 Task: Create a section Dash & Dine and in the section, add a milestone Data Visualization Implementation in the project AgileQuest
Action: Mouse moved to (781, 569)
Screenshot: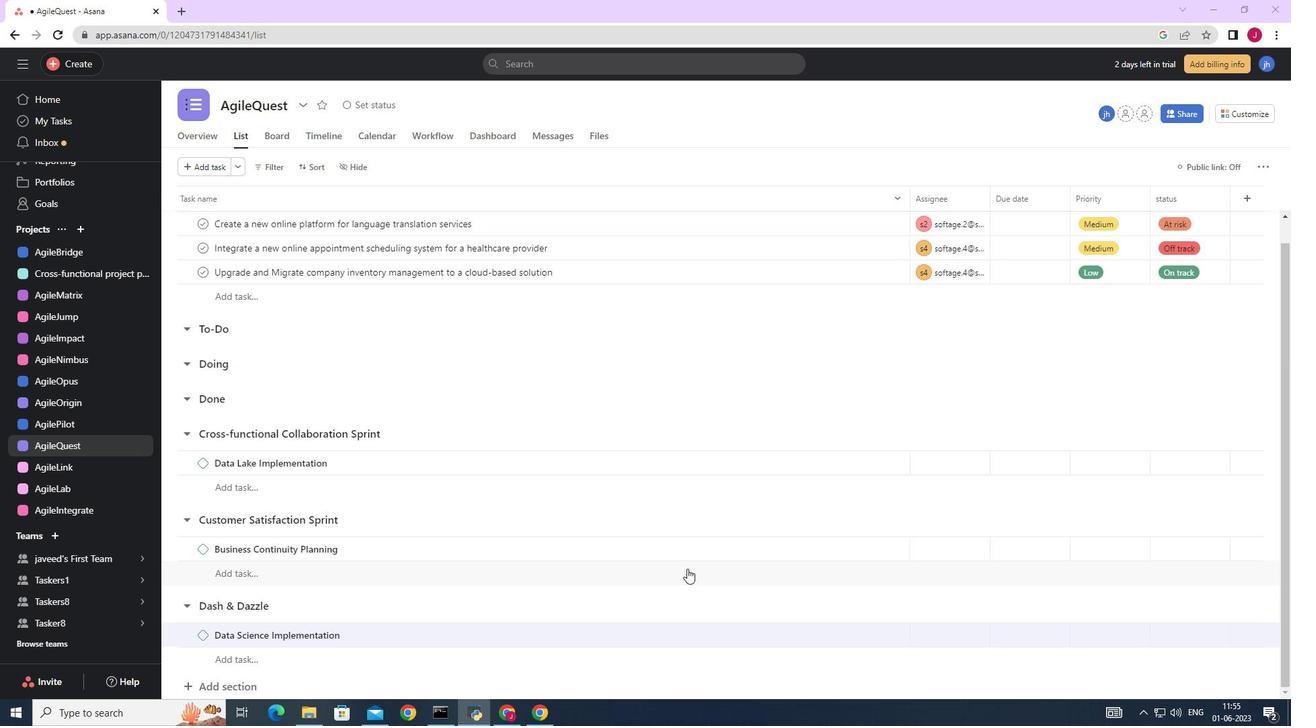 
Action: Mouse scrolled (781, 568) with delta (0, 0)
Screenshot: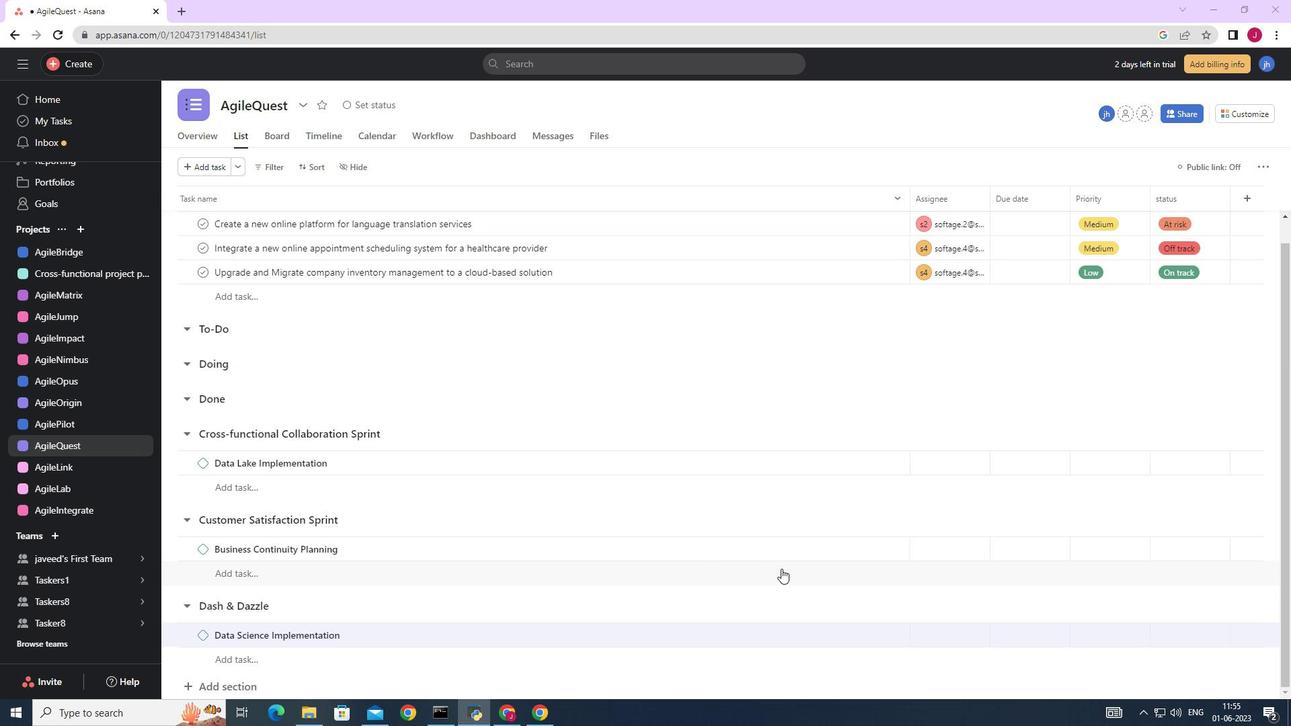 
Action: Mouse scrolled (781, 568) with delta (0, 0)
Screenshot: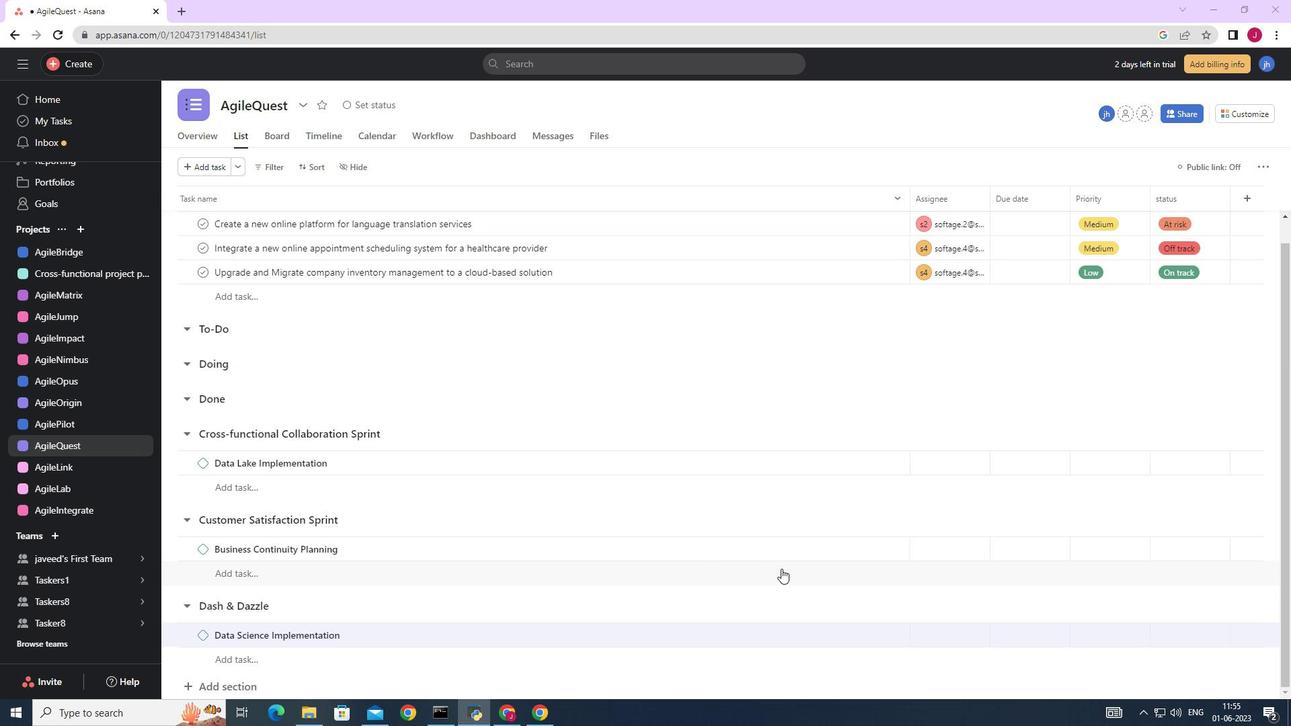 
Action: Mouse scrolled (781, 568) with delta (0, 0)
Screenshot: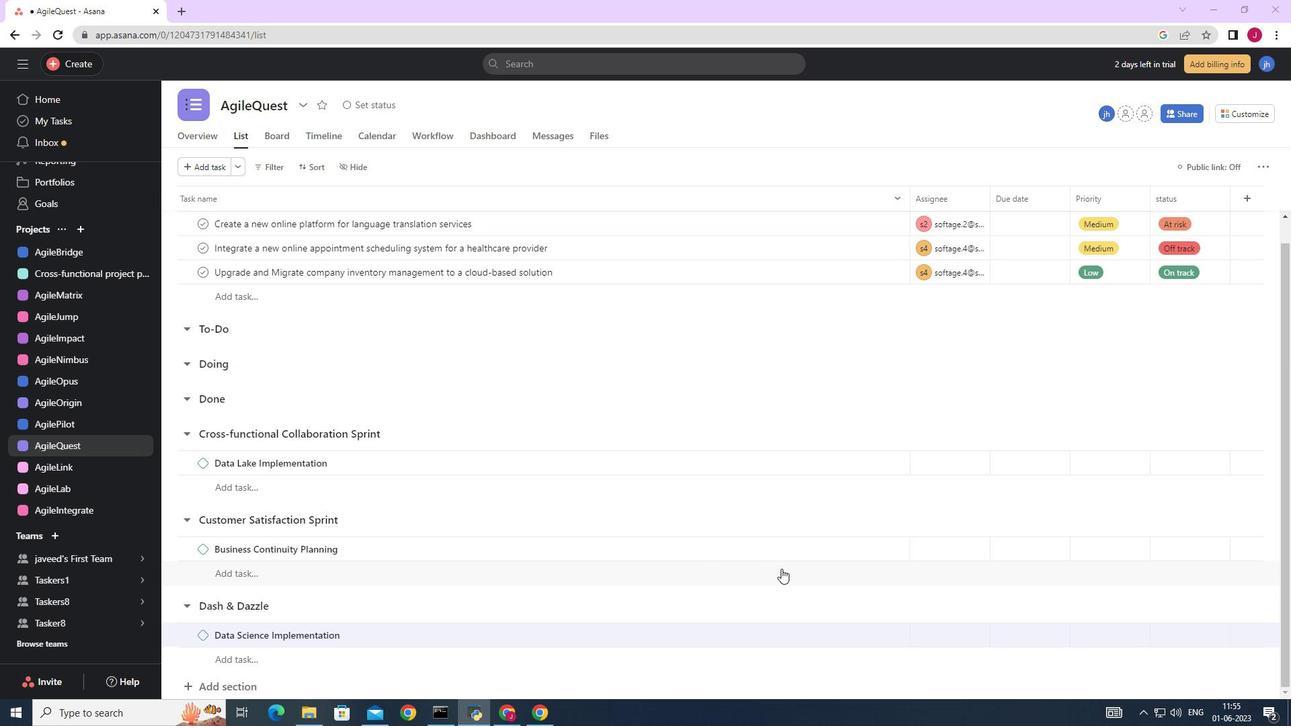 
Action: Mouse scrolled (781, 568) with delta (0, 0)
Screenshot: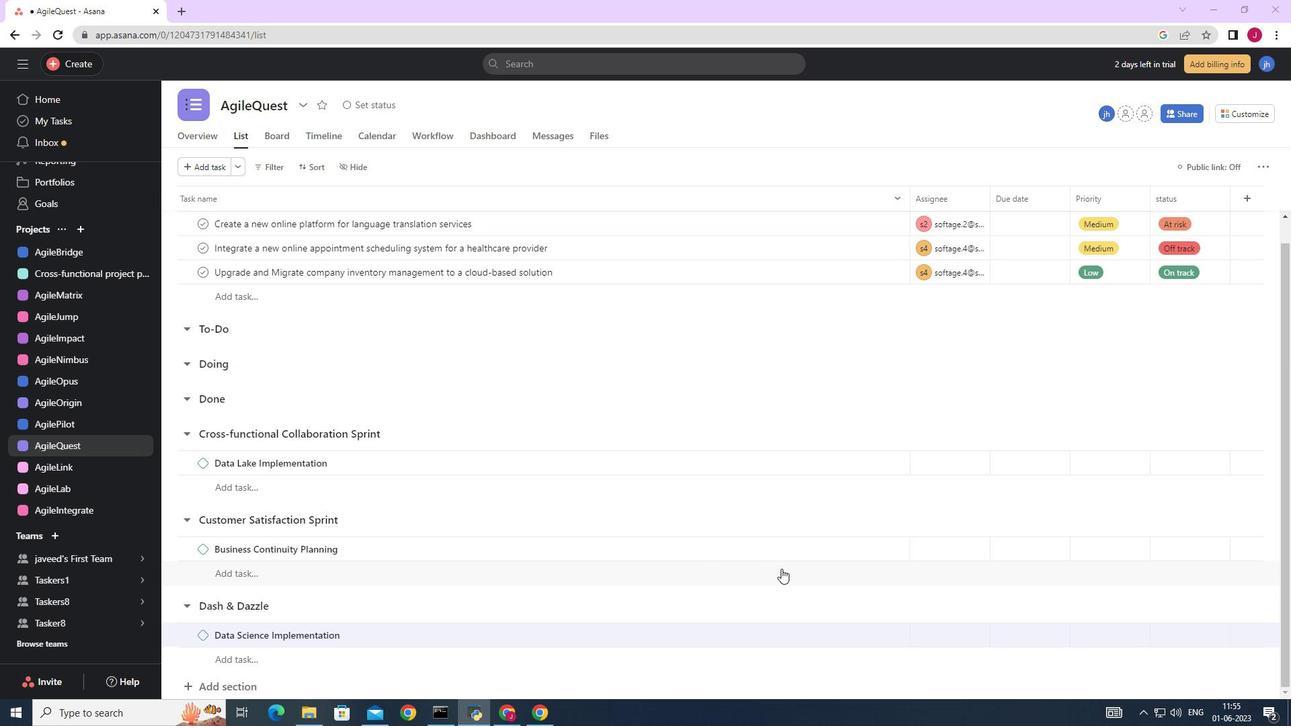 
Action: Mouse moved to (310, 616)
Screenshot: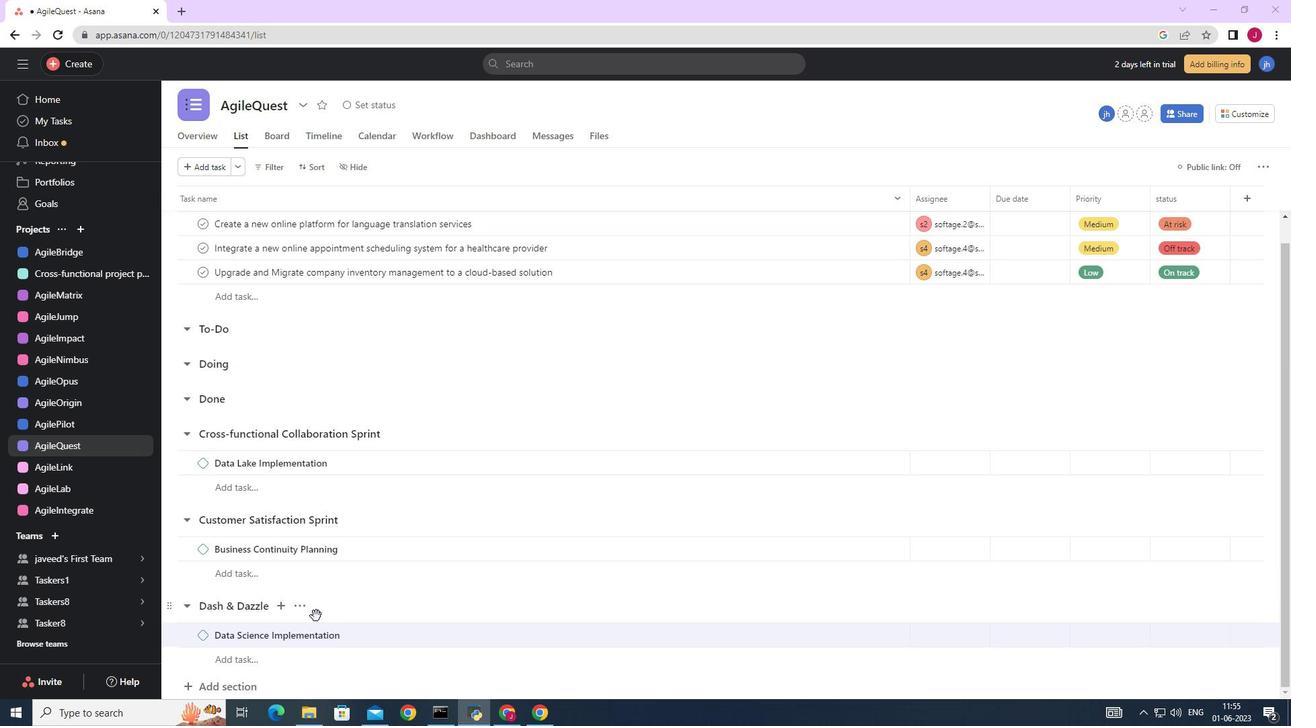 
Action: Mouse scrolled (310, 615) with delta (0, 0)
Screenshot: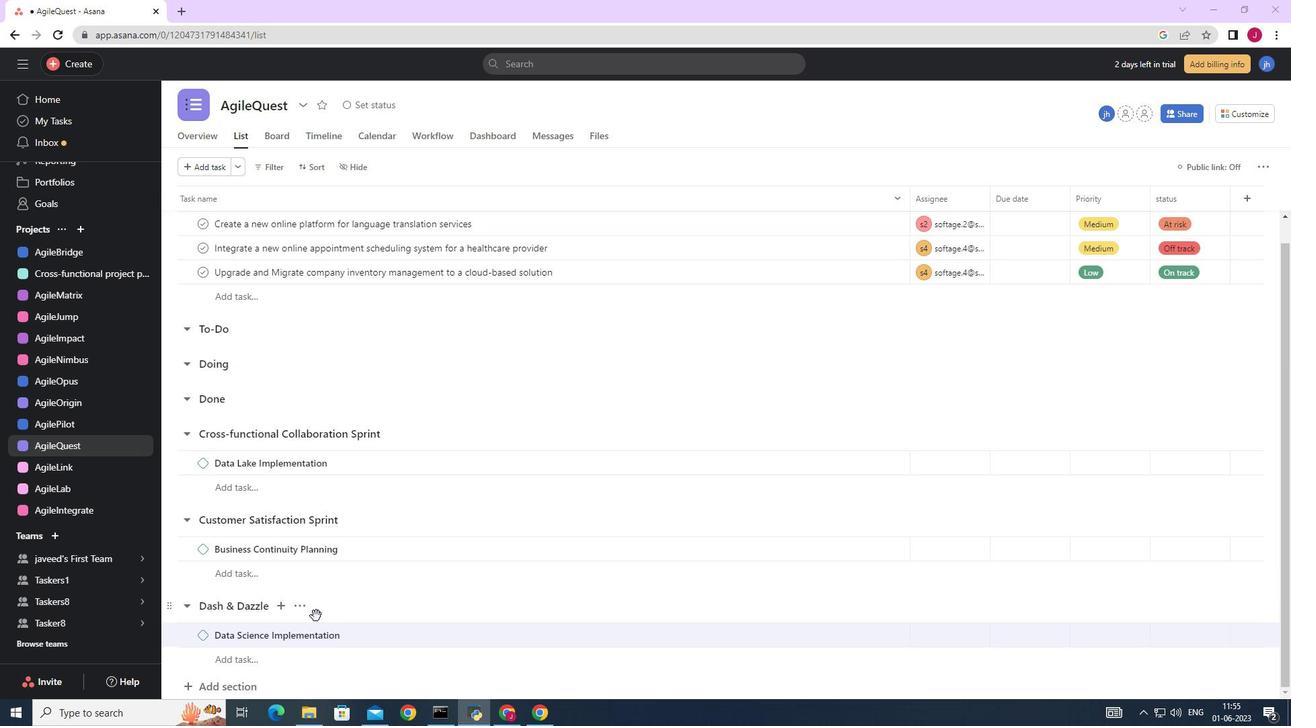 
Action: Mouse moved to (308, 616)
Screenshot: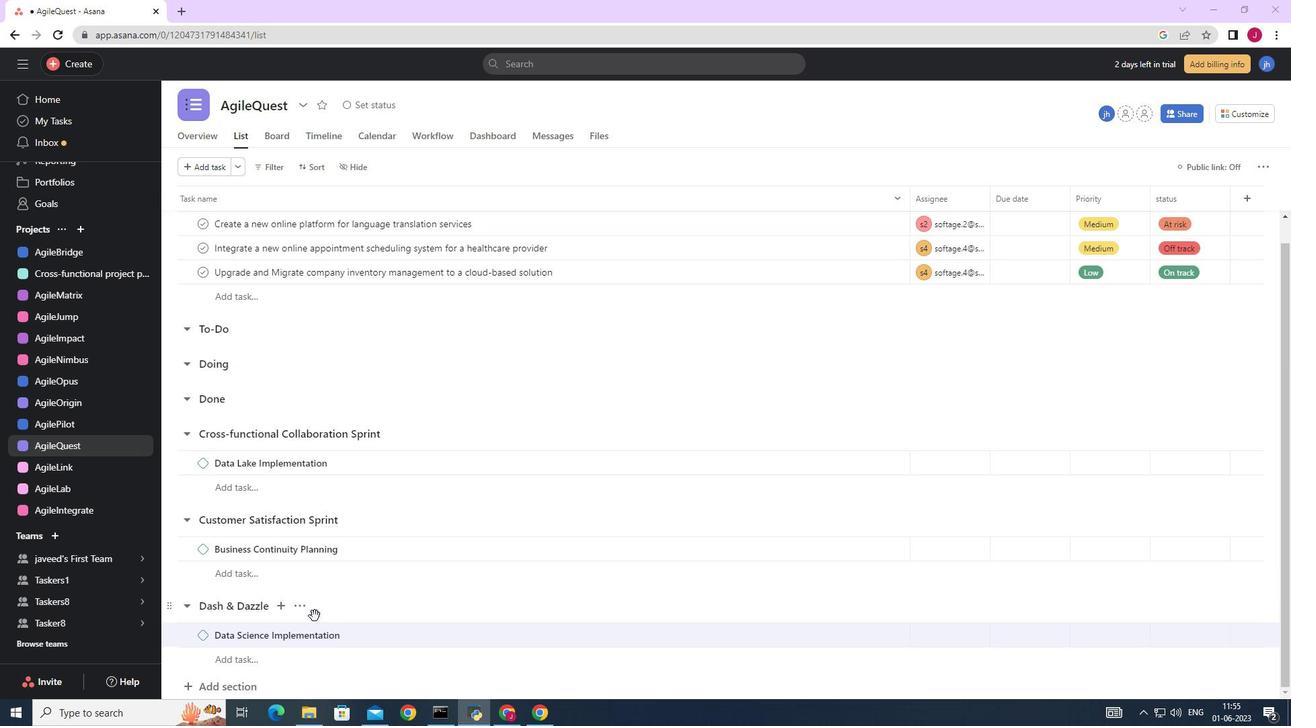 
Action: Mouse scrolled (308, 615) with delta (0, 0)
Screenshot: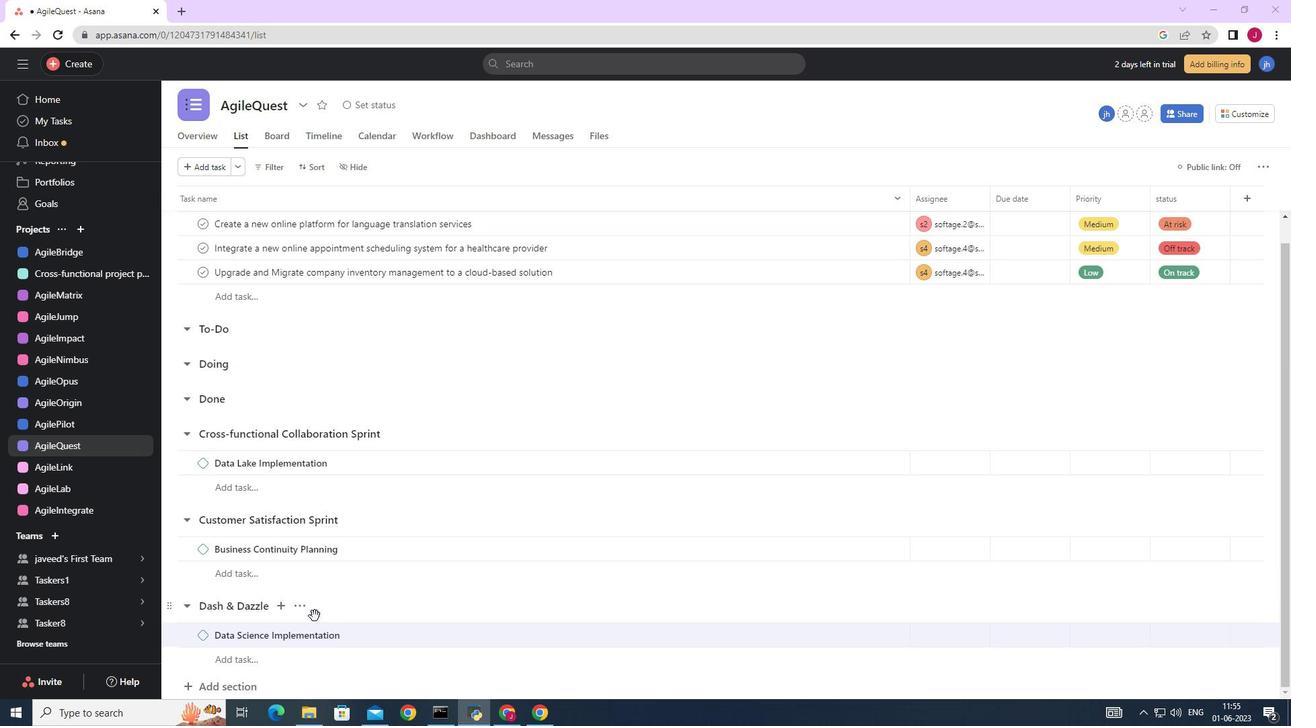 
Action: Mouse scrolled (308, 615) with delta (0, 0)
Screenshot: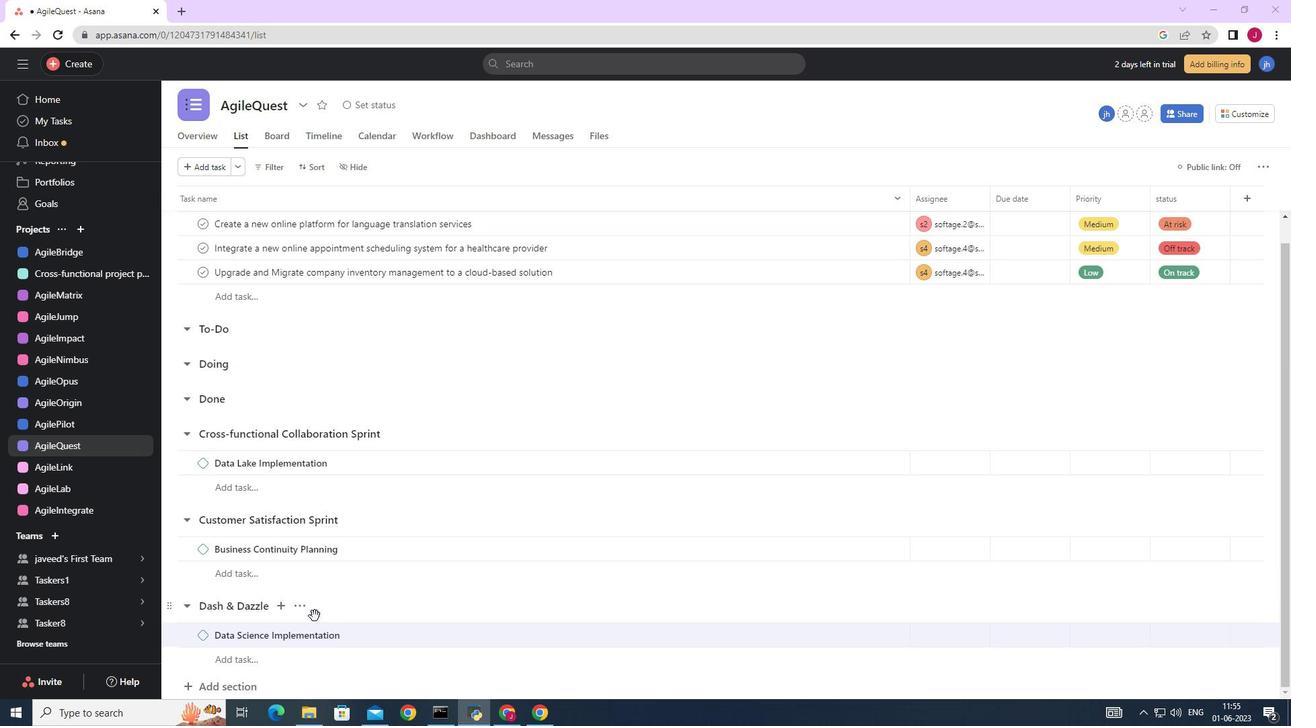 
Action: Mouse moved to (307, 617)
Screenshot: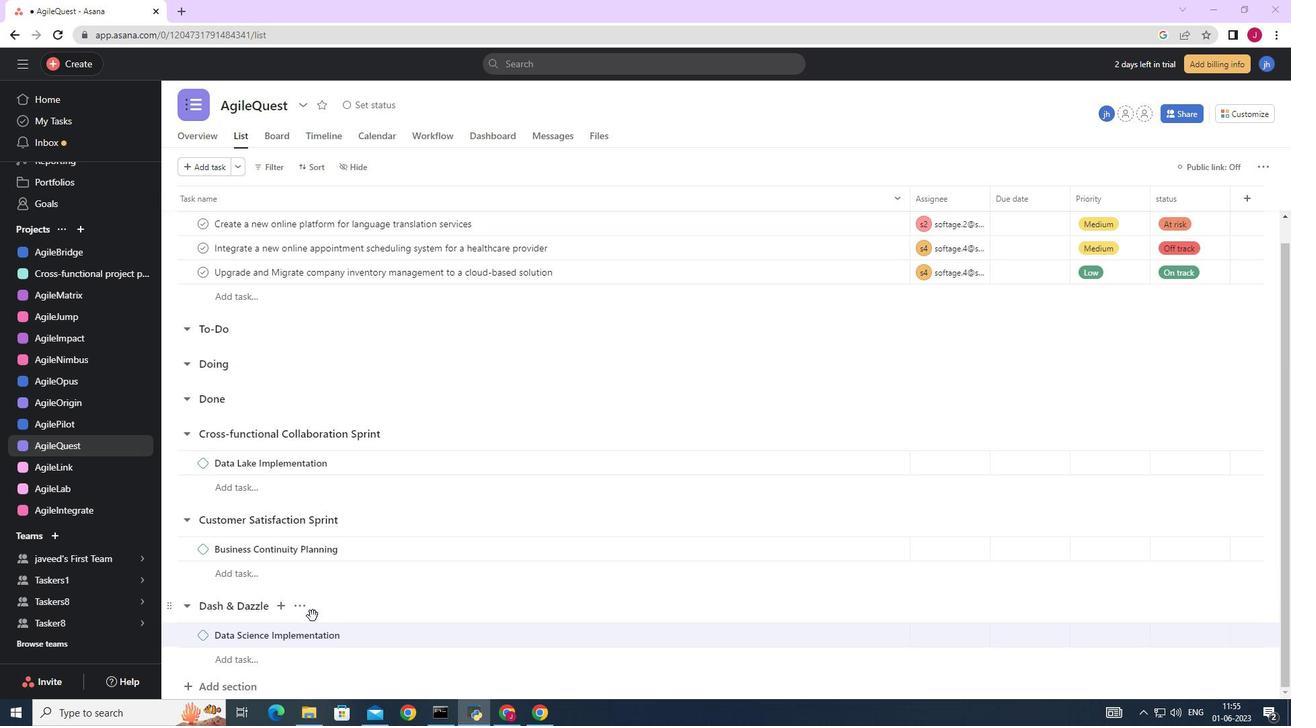 
Action: Mouse scrolled (307, 616) with delta (0, 0)
Screenshot: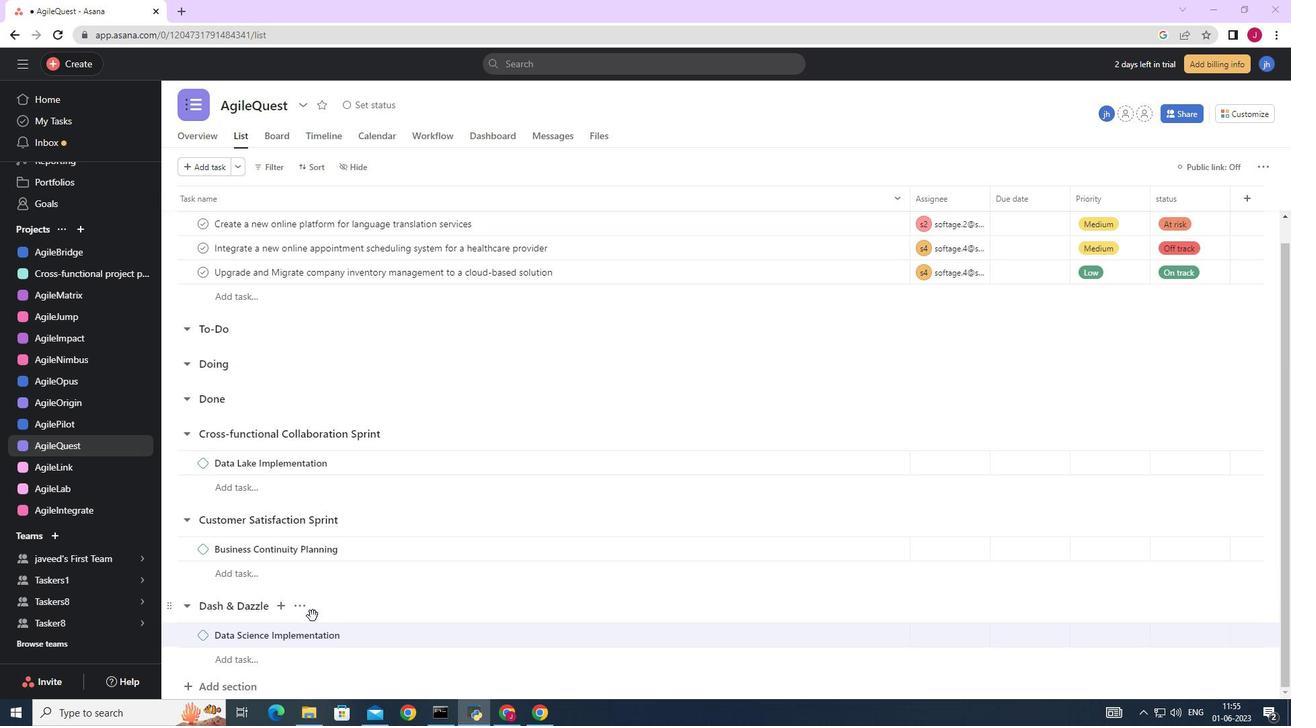 
Action: Mouse moved to (228, 690)
Screenshot: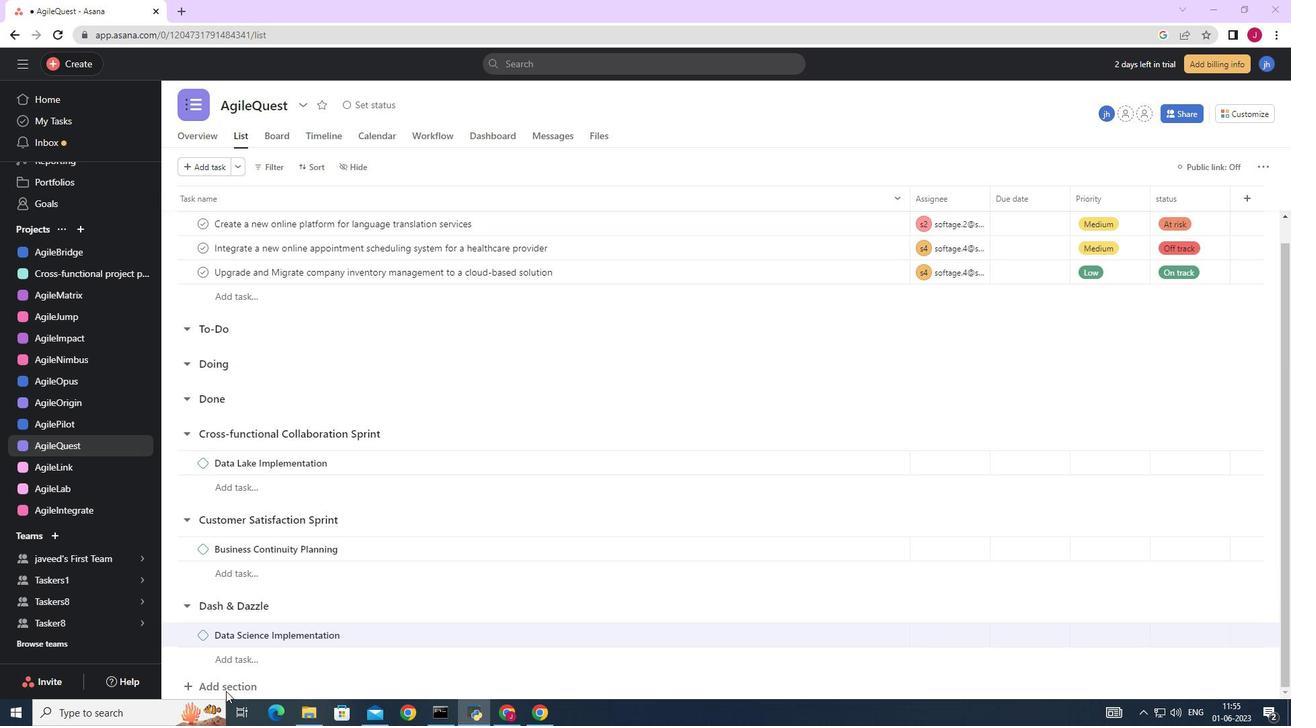 
Action: Mouse pressed left at (228, 690)
Screenshot: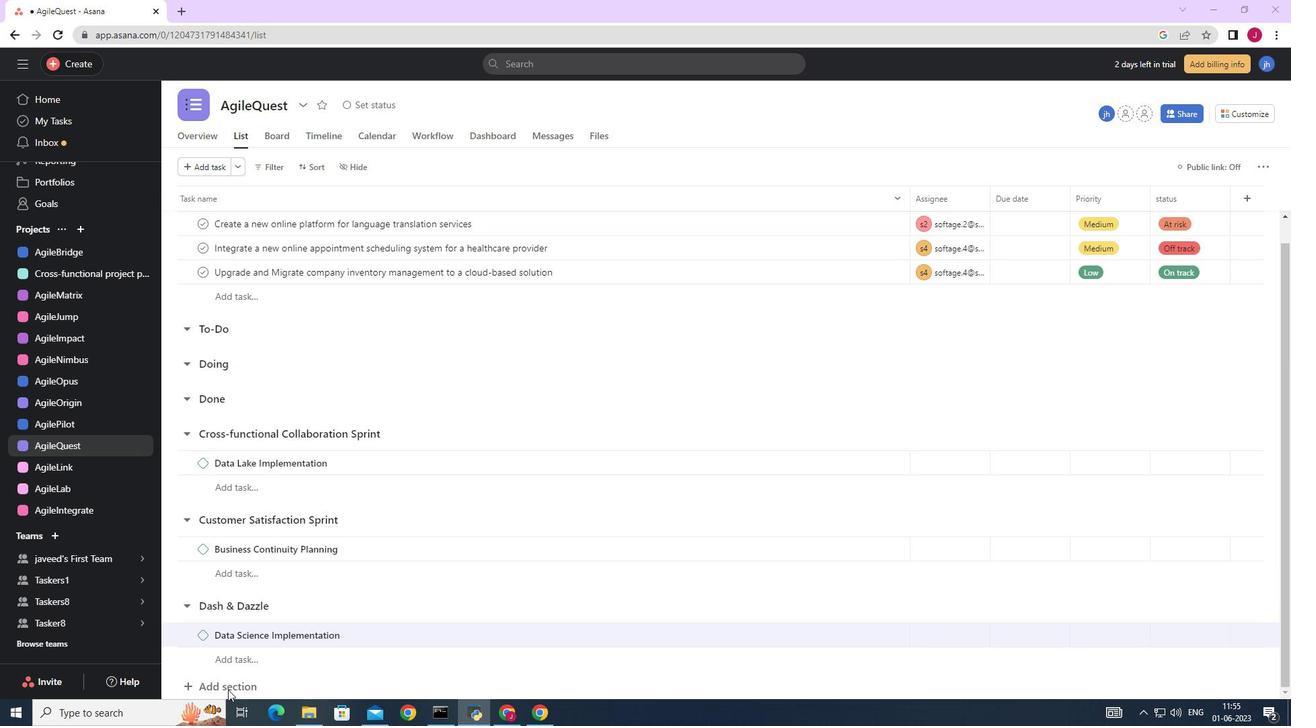 
Action: Mouse moved to (299, 635)
Screenshot: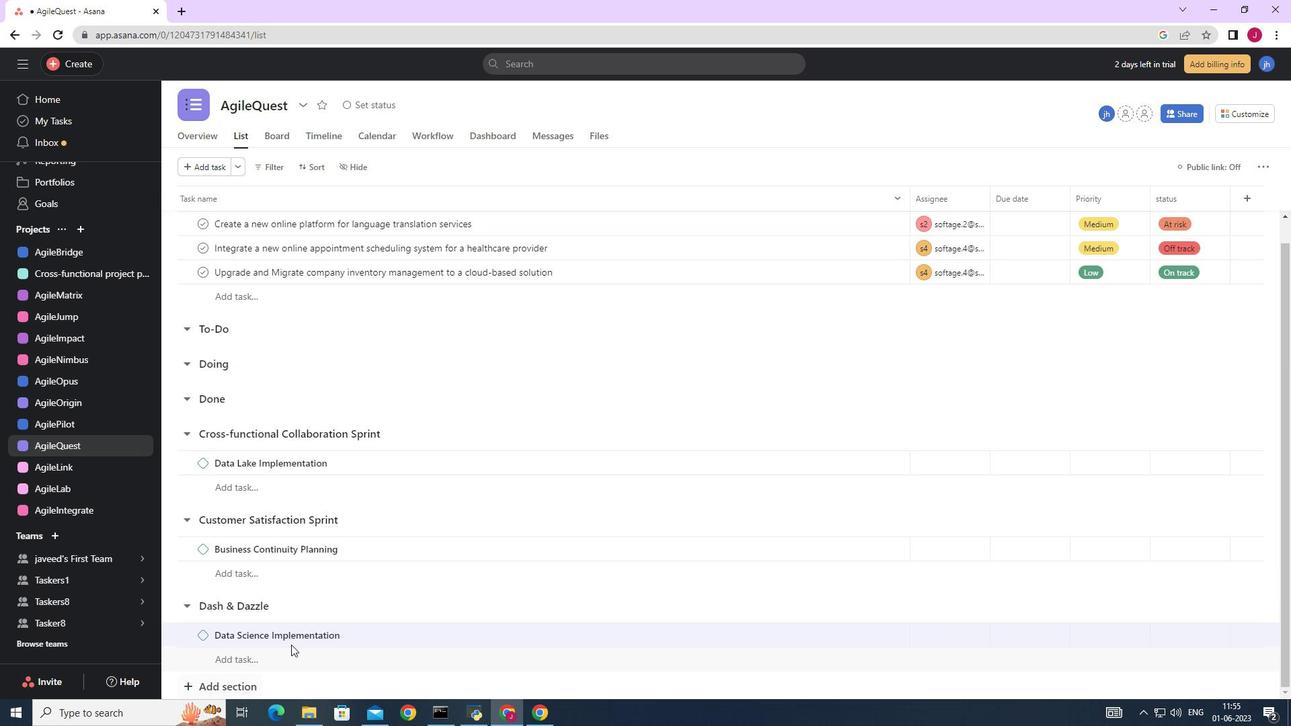 
Action: Mouse scrolled (299, 634) with delta (0, 0)
Screenshot: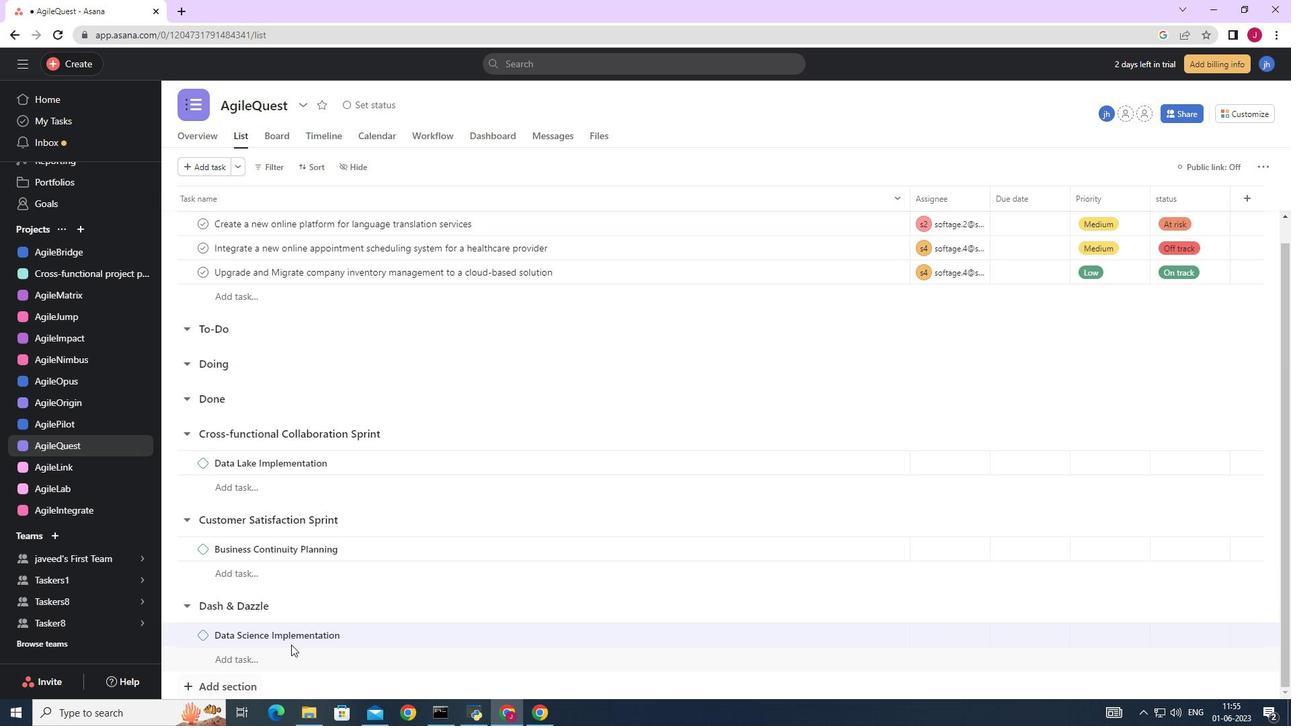 
Action: Mouse scrolled (299, 634) with delta (0, 0)
Screenshot: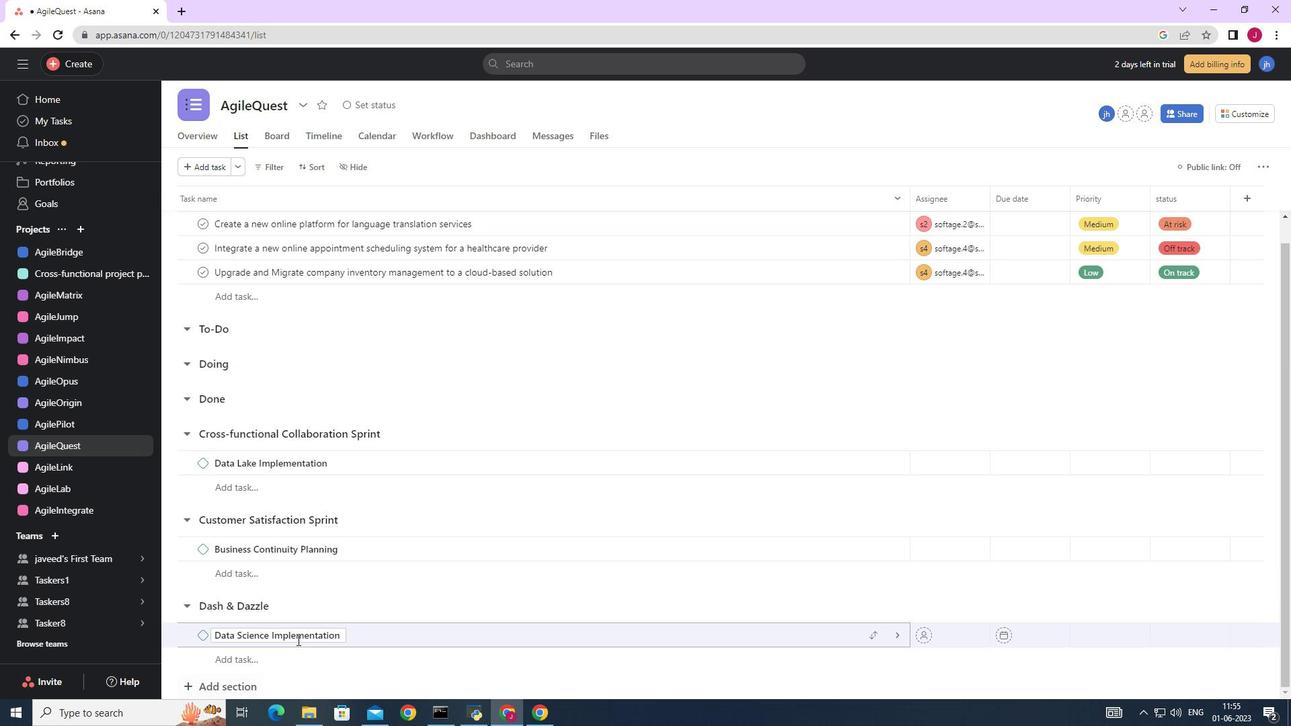 
Action: Mouse scrolled (299, 634) with delta (0, 0)
Screenshot: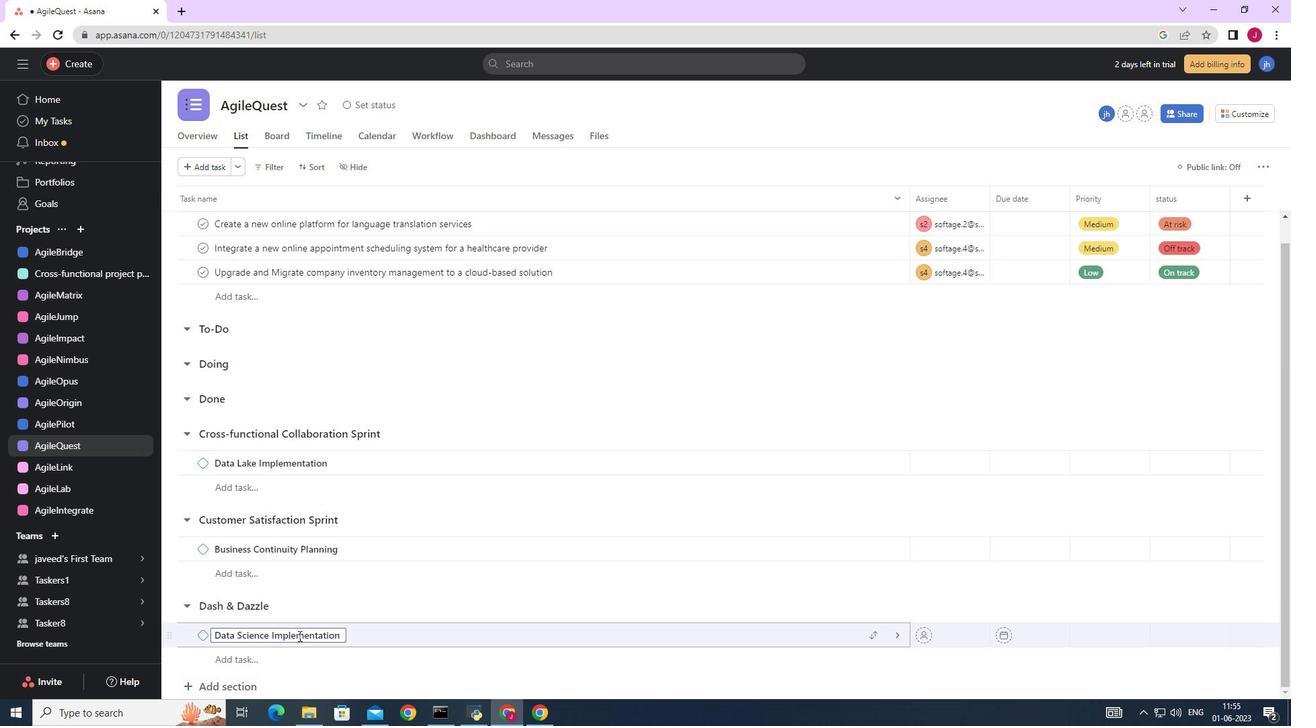 
Action: Mouse scrolled (299, 634) with delta (0, 0)
Screenshot: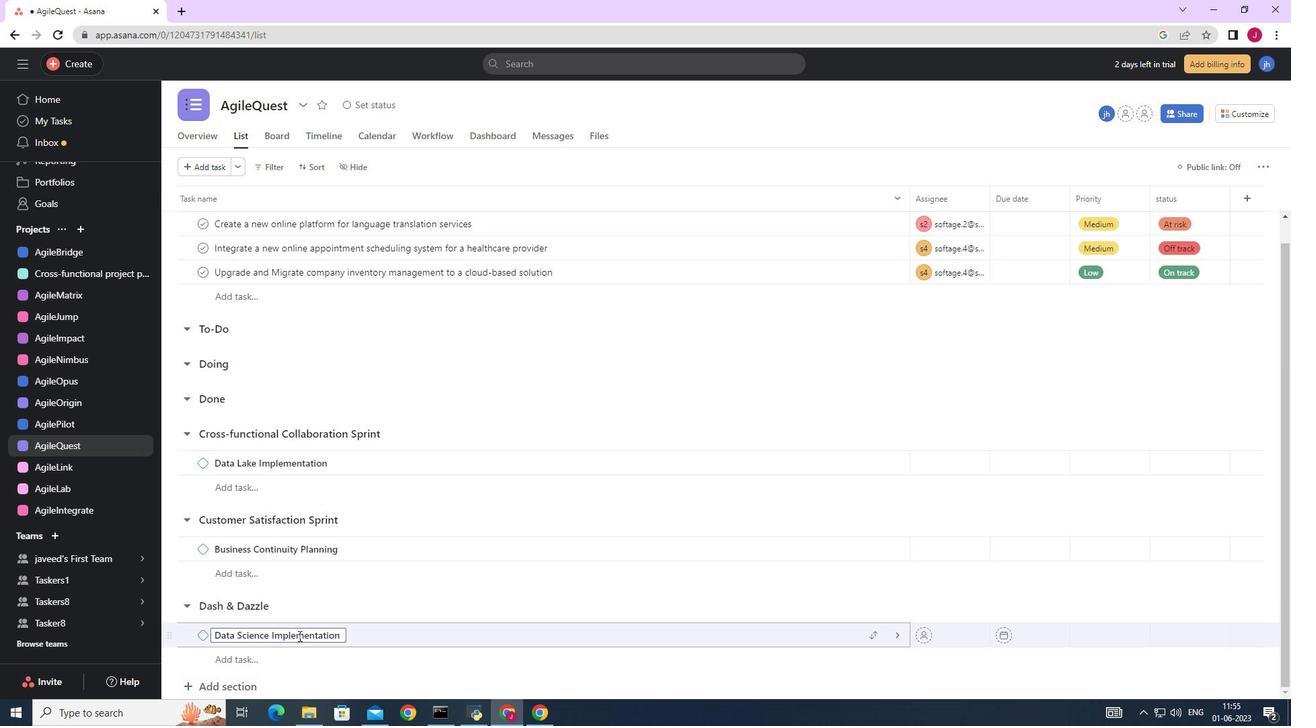 
Action: Mouse scrolled (299, 634) with delta (0, 0)
Screenshot: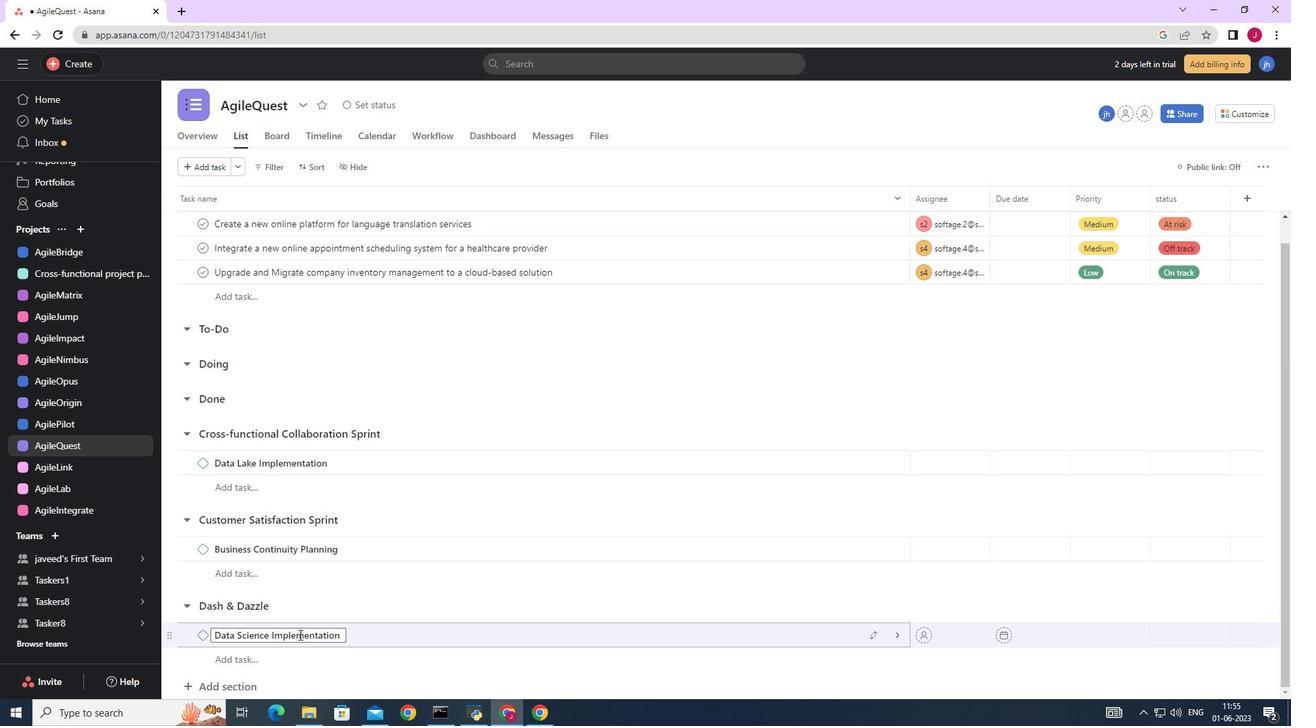 
Action: Mouse scrolled (299, 634) with delta (0, 0)
Screenshot: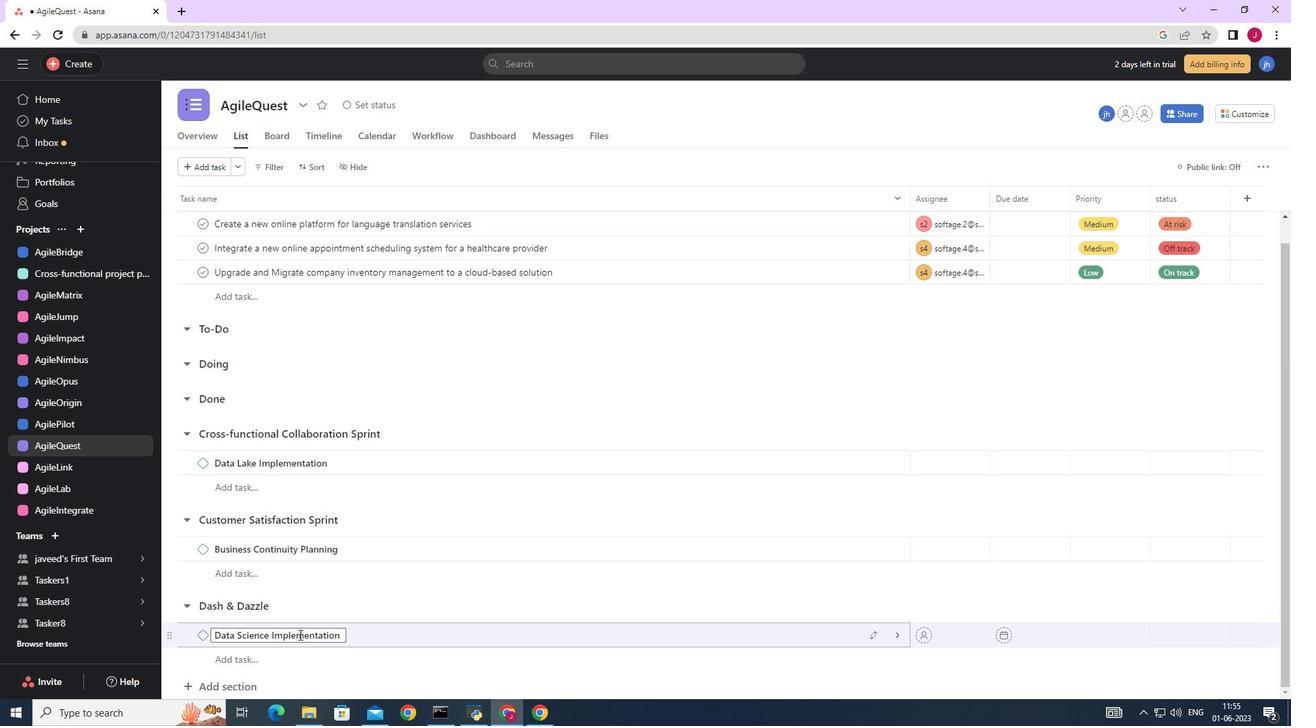 
Action: Mouse moved to (242, 685)
Screenshot: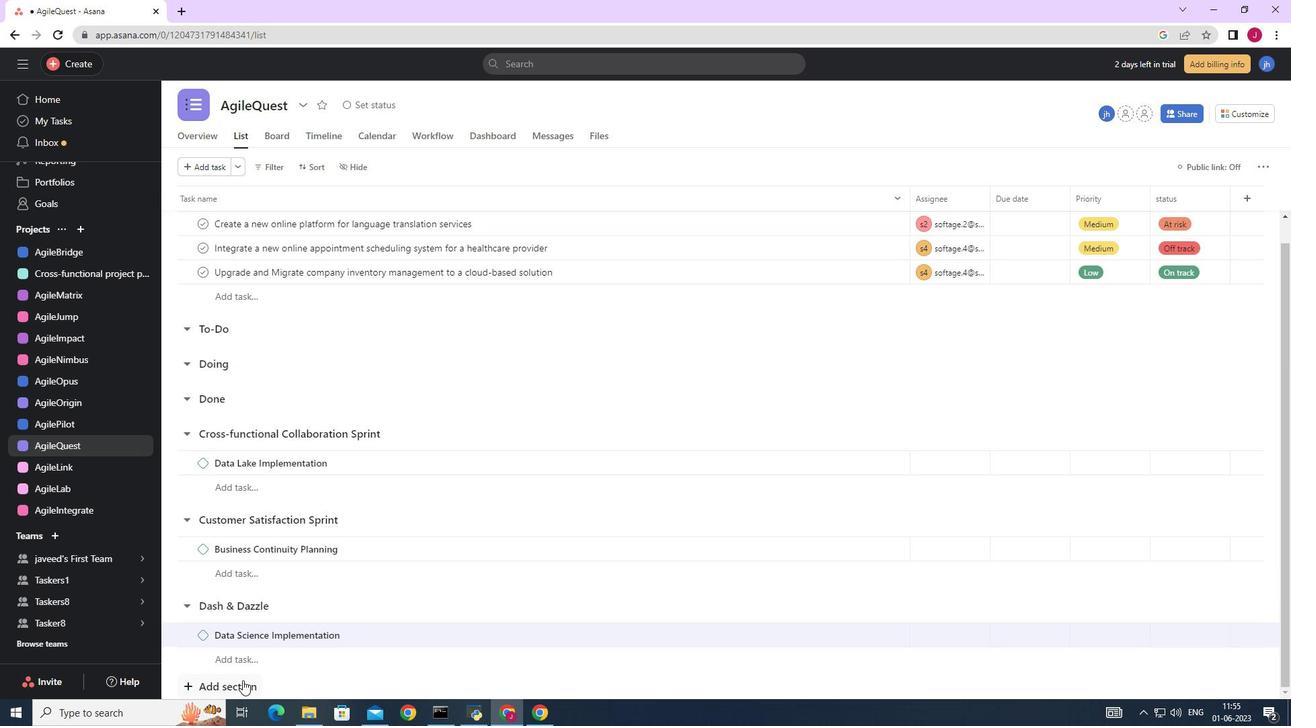 
Action: Mouse pressed left at (242, 685)
Screenshot: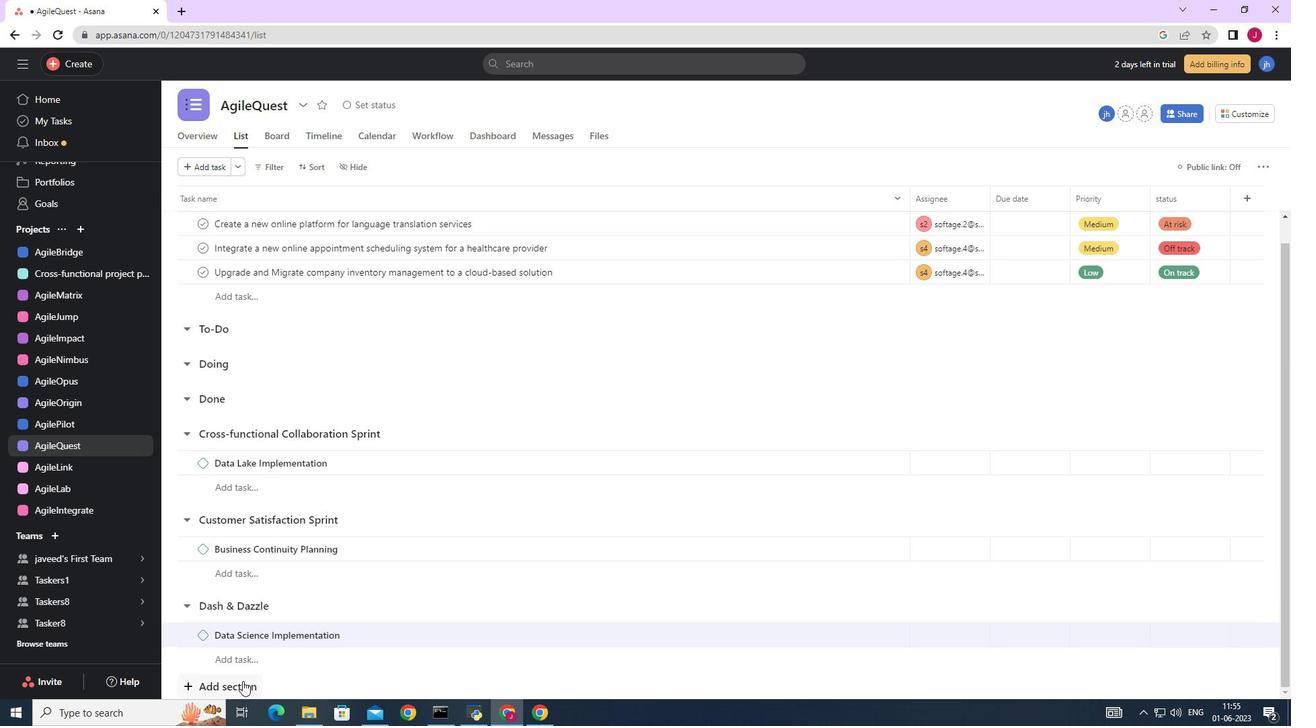 
Action: Mouse moved to (345, 598)
Screenshot: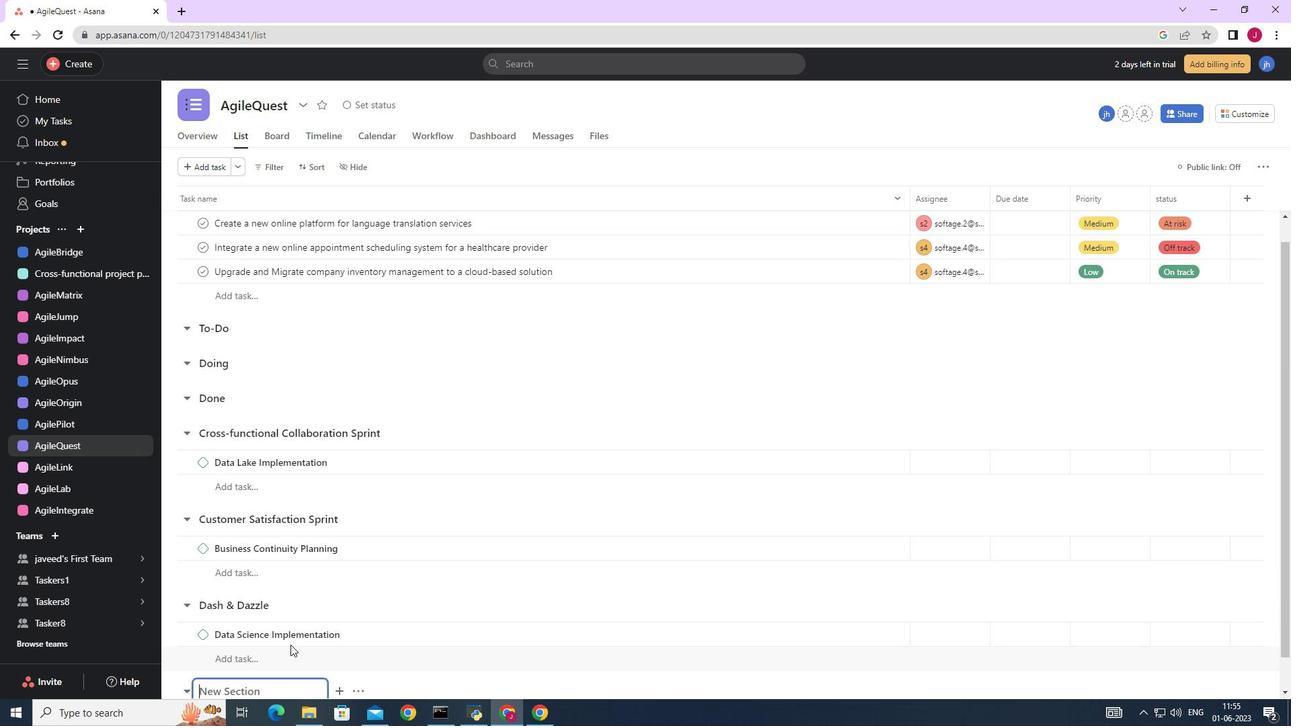 
Action: Mouse scrolled (345, 598) with delta (0, 0)
Screenshot: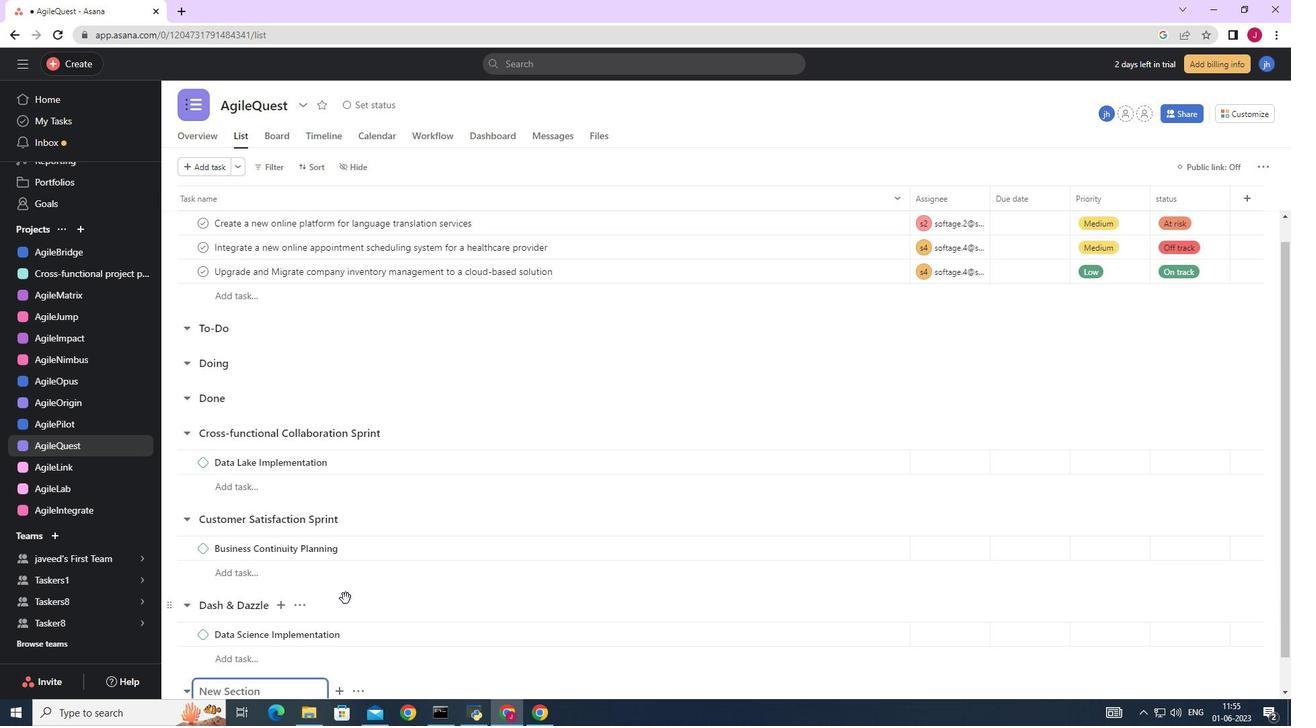 
Action: Mouse scrolled (345, 598) with delta (0, 0)
Screenshot: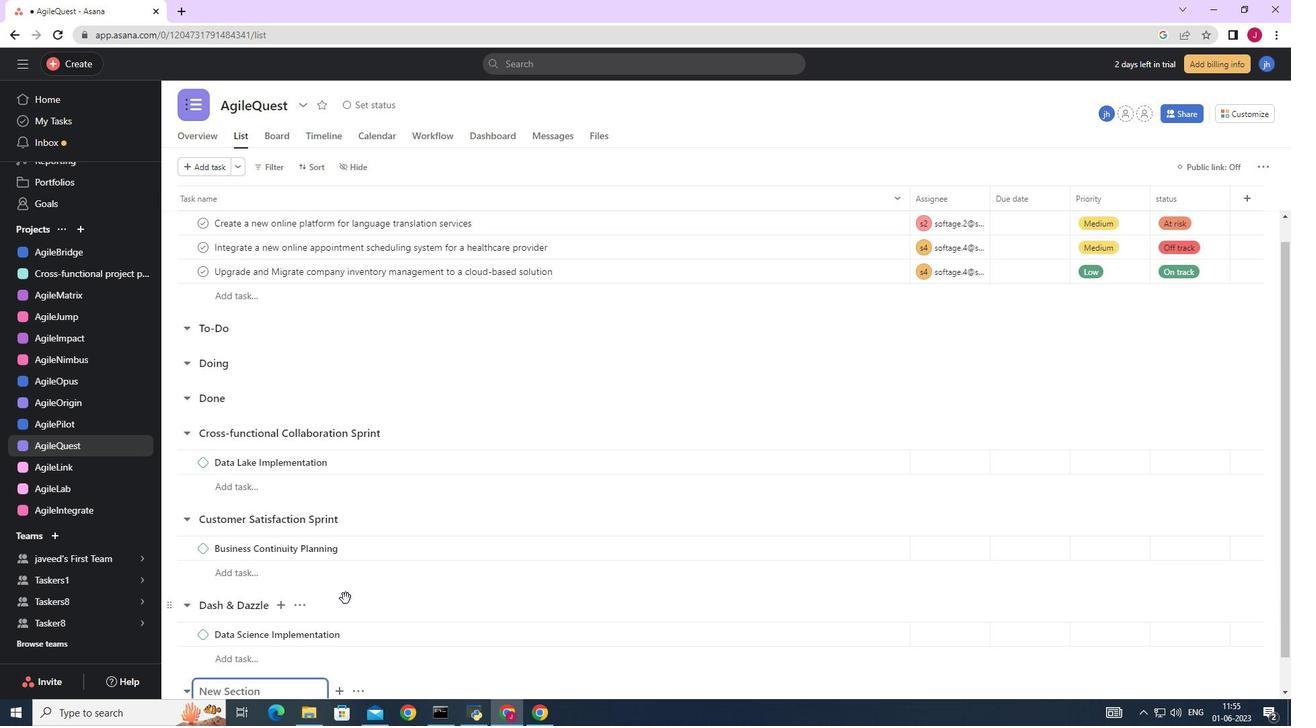
Action: Mouse scrolled (345, 598) with delta (0, 0)
Screenshot: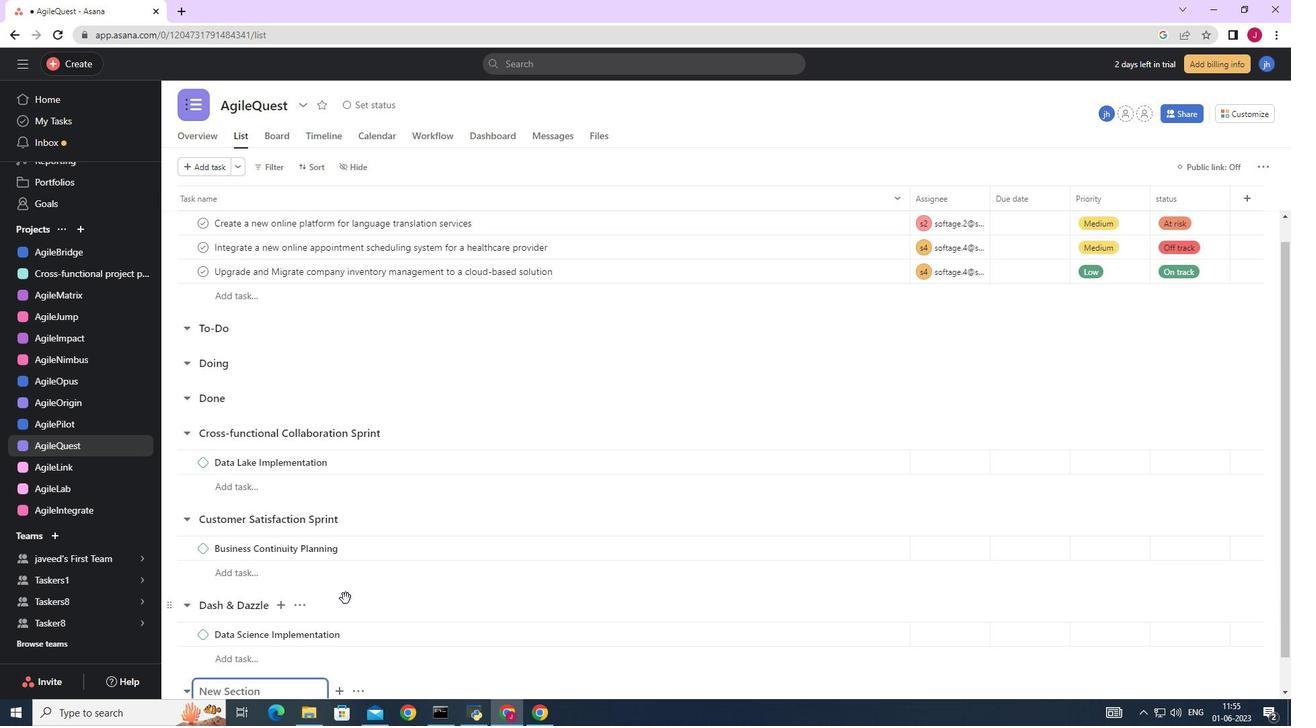 
Action: Mouse scrolled (345, 598) with delta (0, 0)
Screenshot: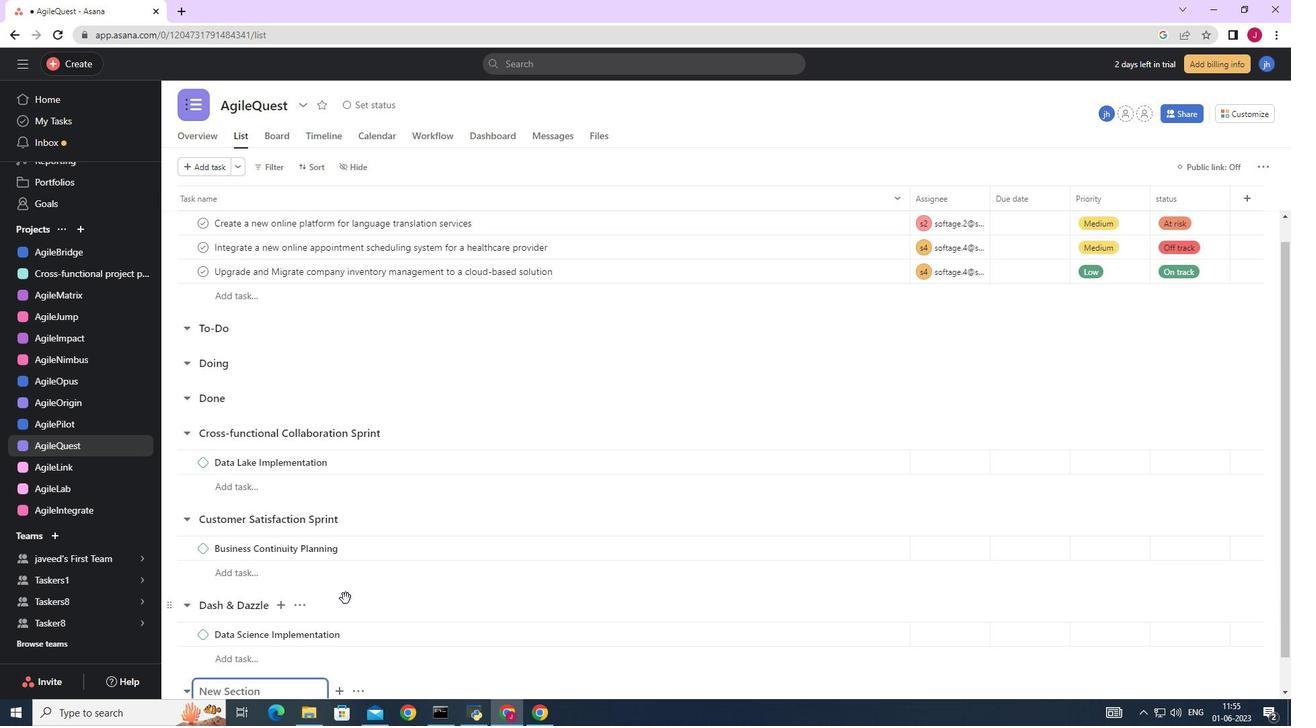 
Action: Mouse scrolled (345, 598) with delta (0, 0)
Screenshot: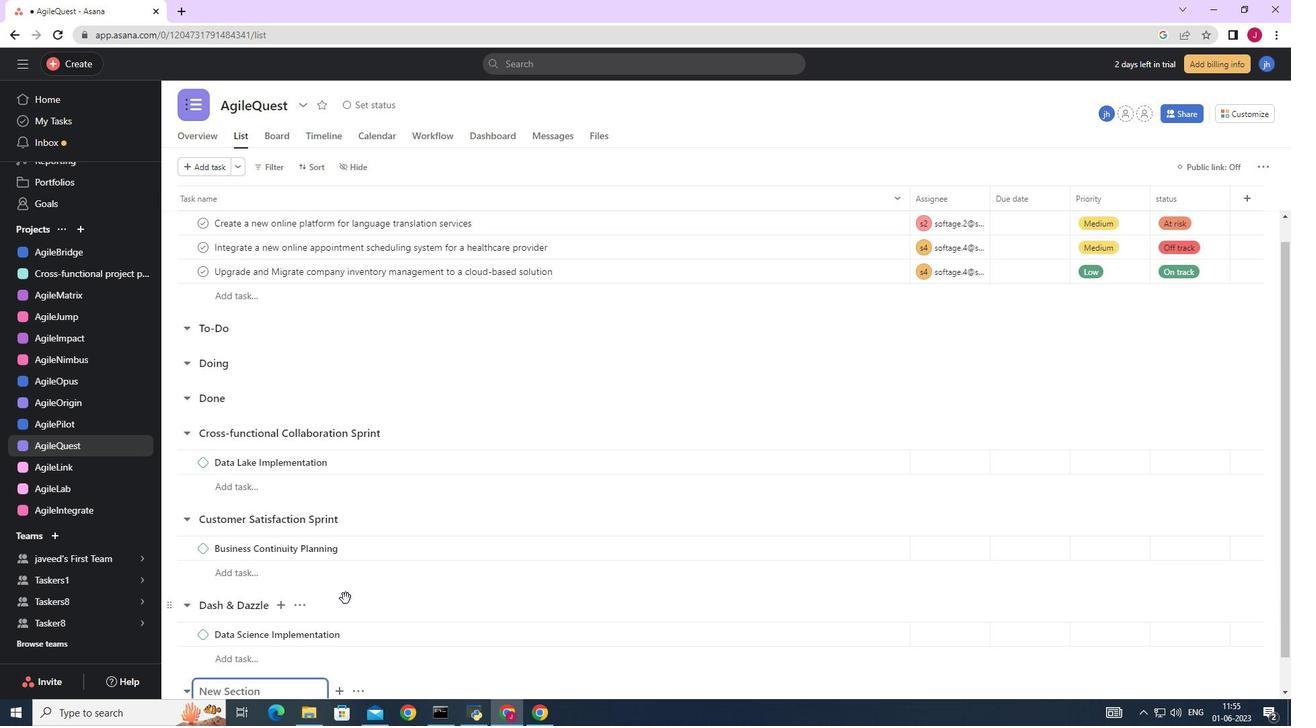 
Action: Mouse scrolled (345, 598) with delta (0, 0)
Screenshot: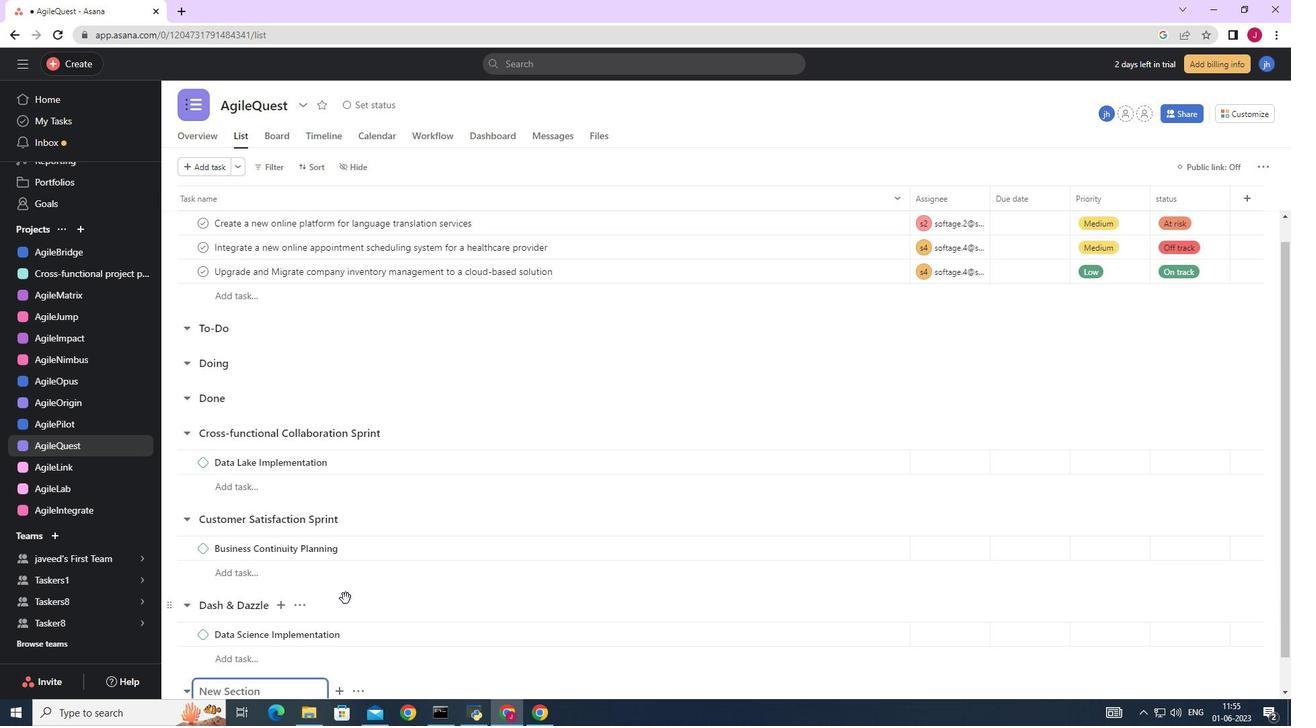 
Action: Mouse moved to (271, 664)
Screenshot: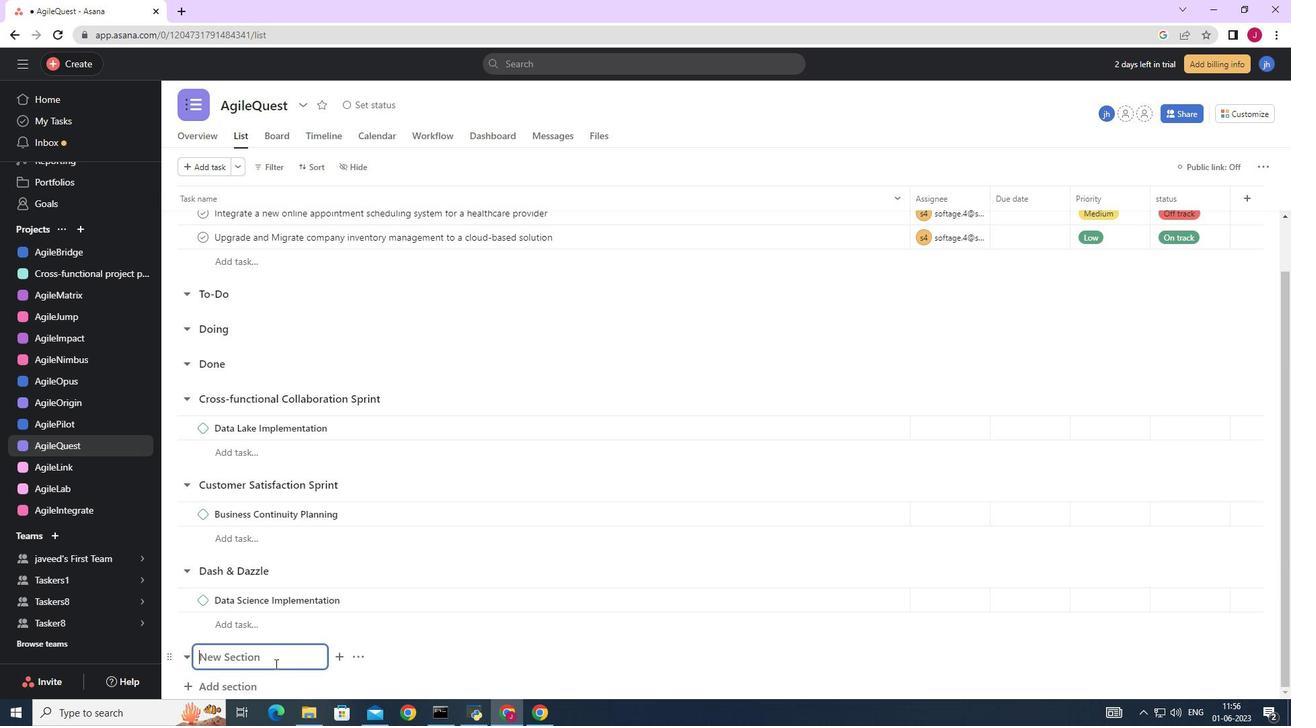 
Action: Key pressed <Key.caps_lock>D<Key.caps_lock>ash<Key.space><Key.shift>&<Key.space><Key.caps_lock>D<Key.caps_lock>ine<Key.enter><Key.caps_lock>D<Key.caps_lock>ata<Key.space><Key.caps_lock>V<Key.caps_lock>isualization<Key.space><Key.caps_lock>O<Key.backspace>I<Key.caps_lock>mplementation
Screenshot: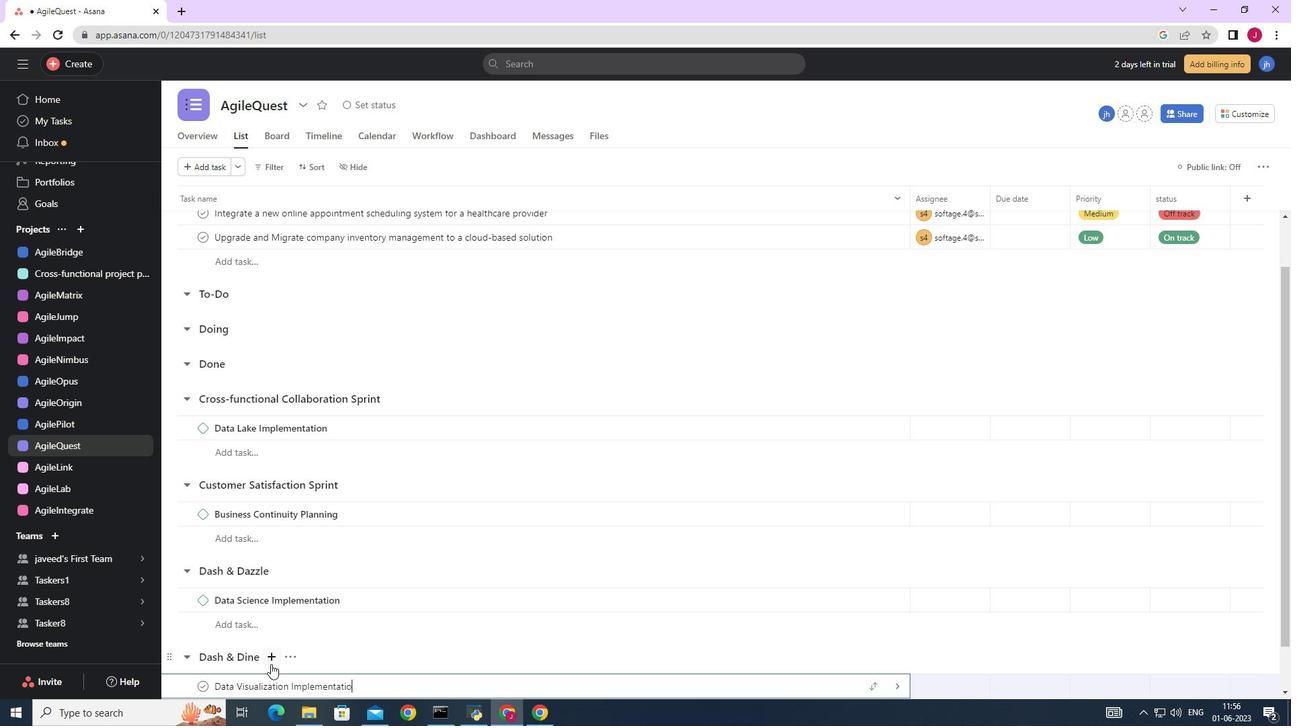 
Action: Mouse moved to (896, 685)
Screenshot: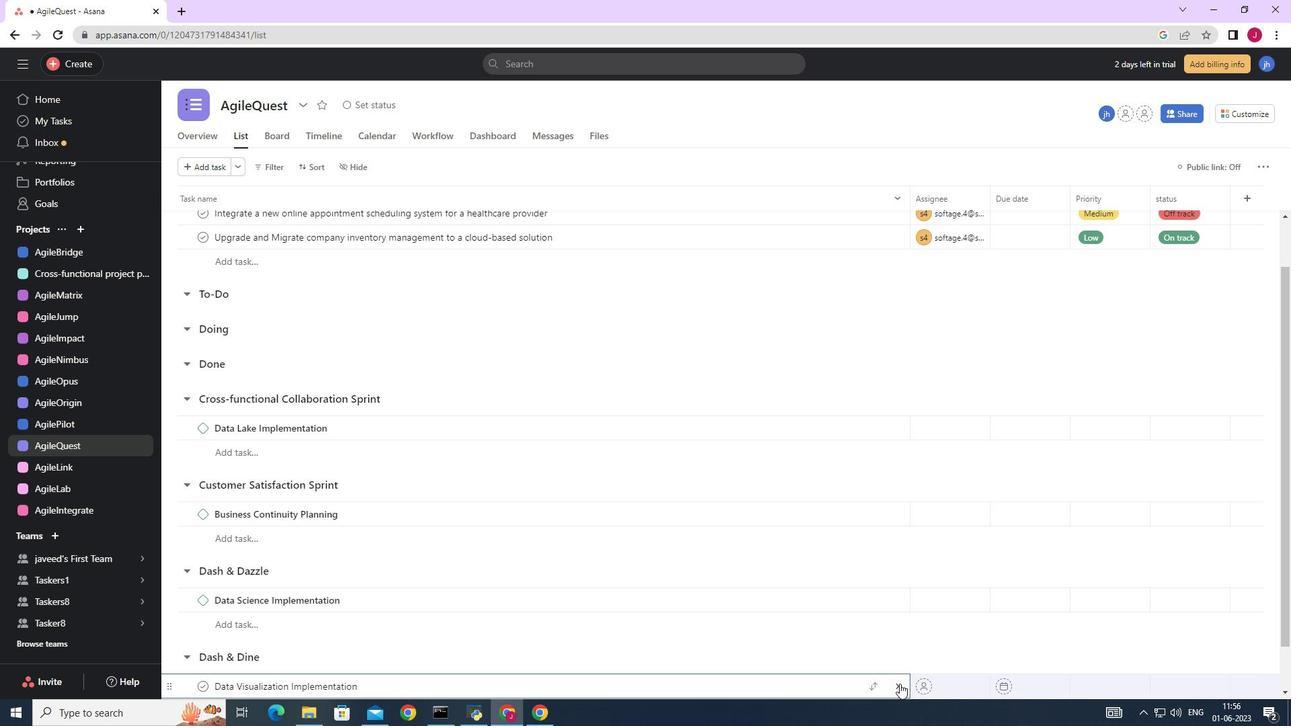 
Action: Mouse pressed left at (896, 685)
Screenshot: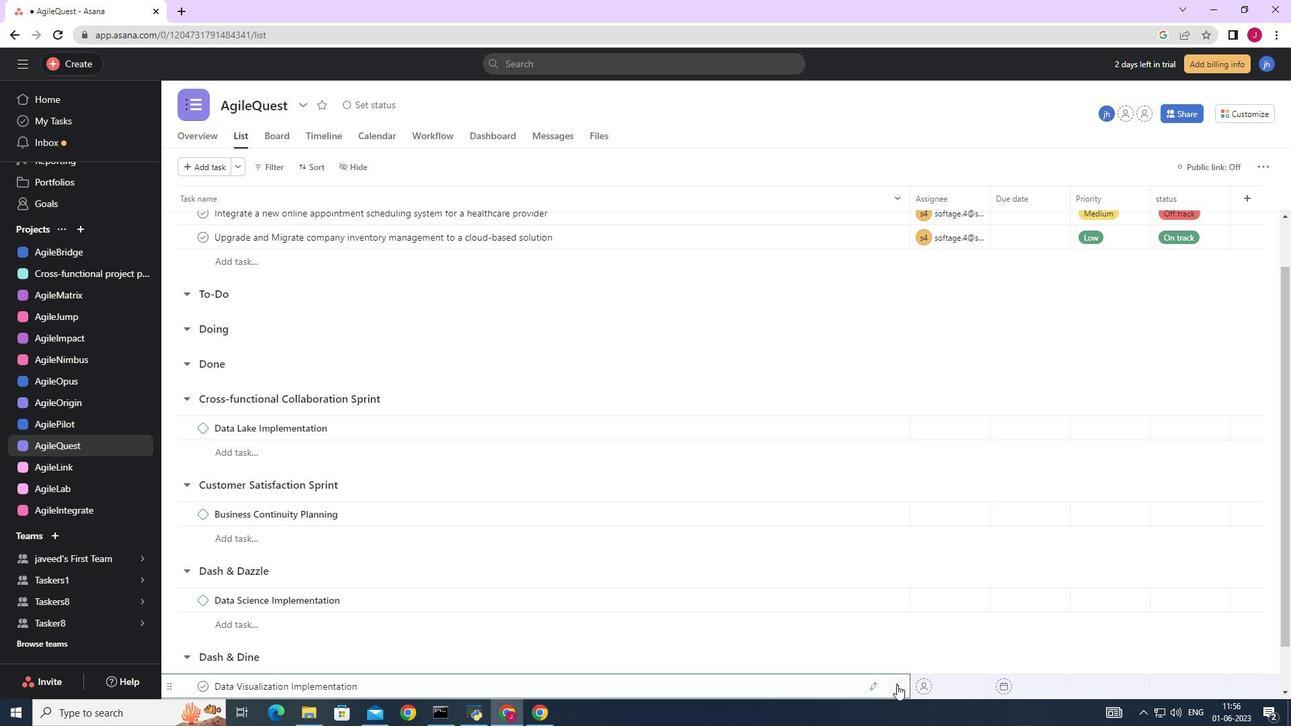 
Action: Mouse moved to (1242, 166)
Screenshot: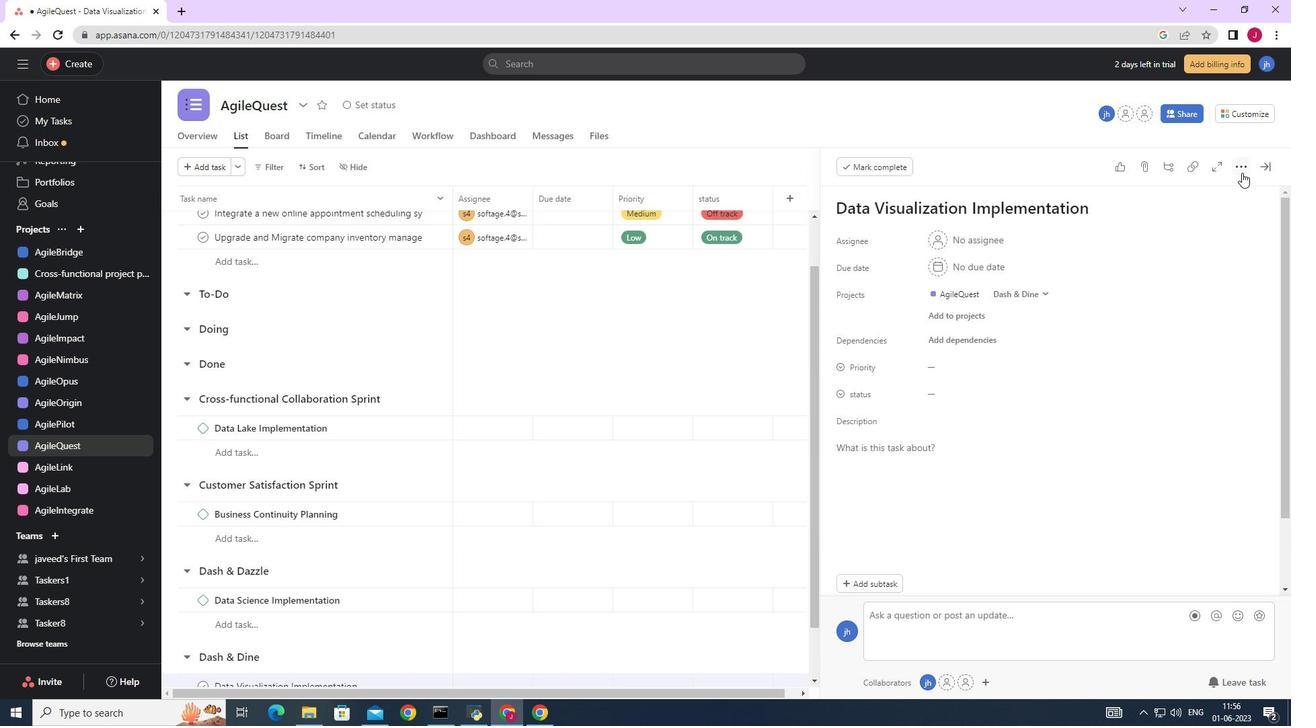 
Action: Mouse pressed left at (1242, 166)
Screenshot: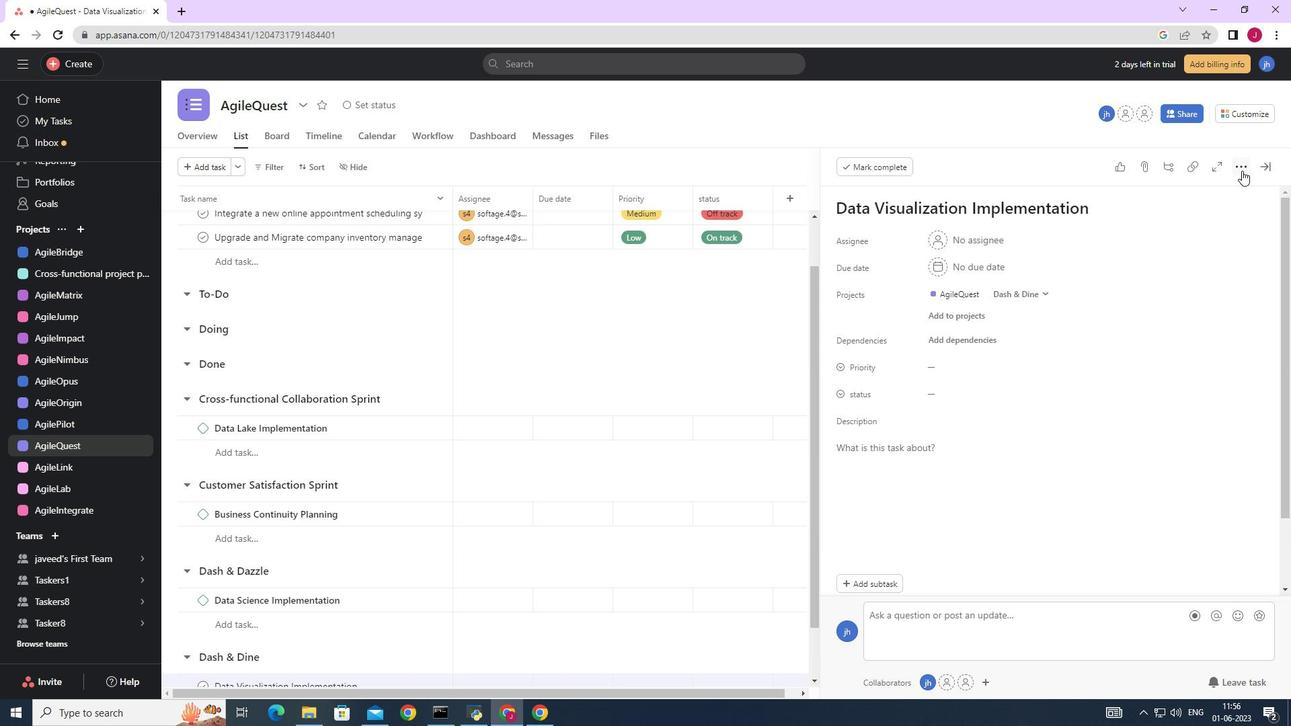 
Action: Mouse moved to (1122, 211)
Screenshot: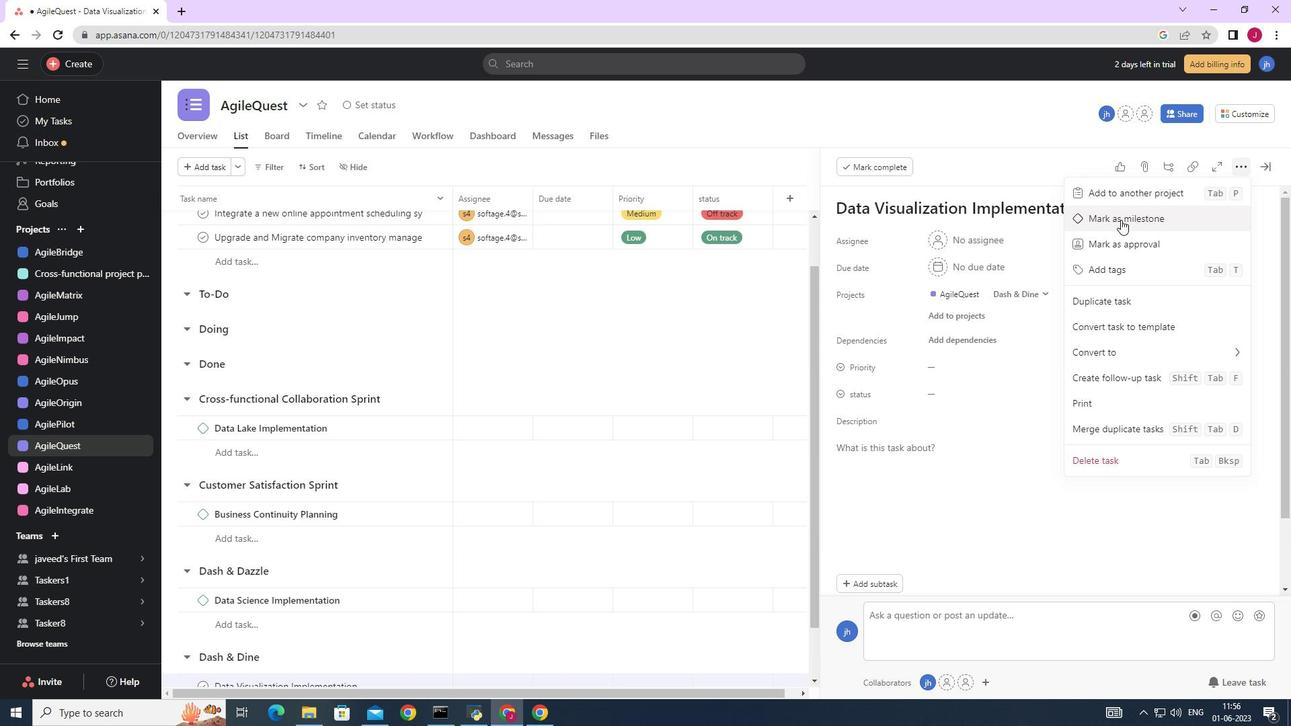 
Action: Mouse pressed left at (1122, 211)
Screenshot: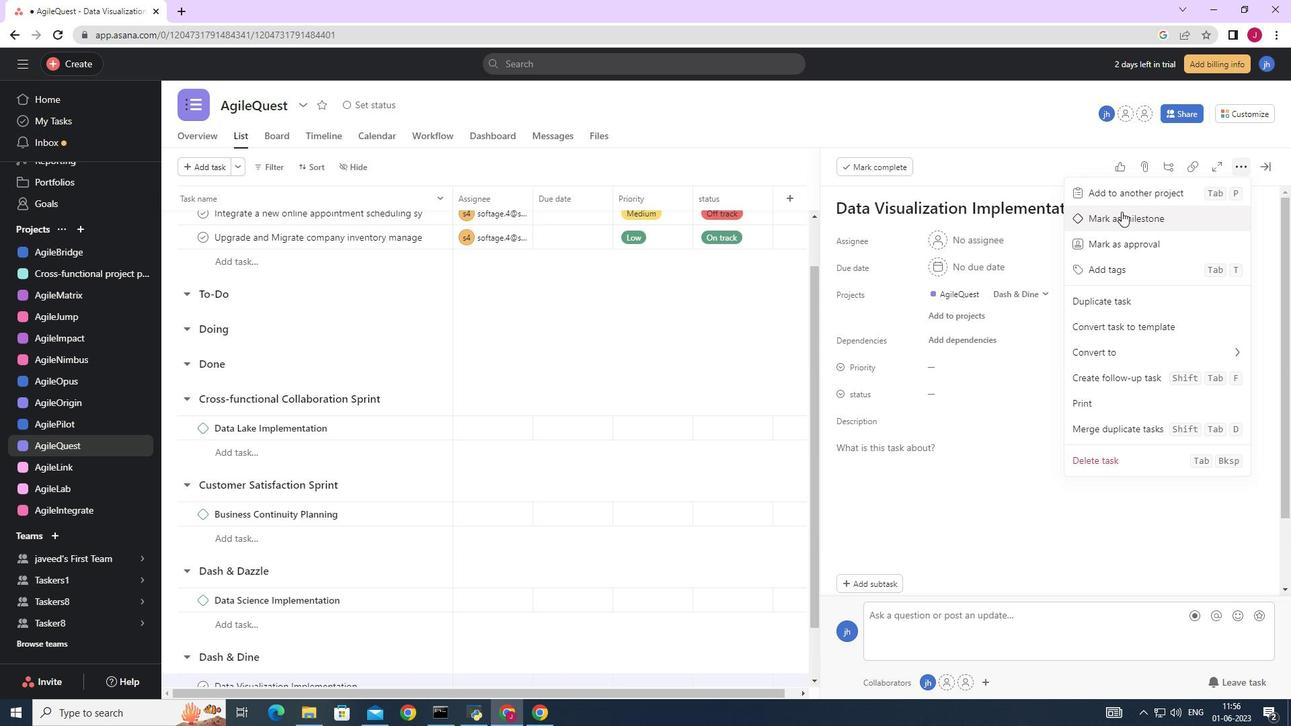 
Action: Mouse moved to (939, 390)
Screenshot: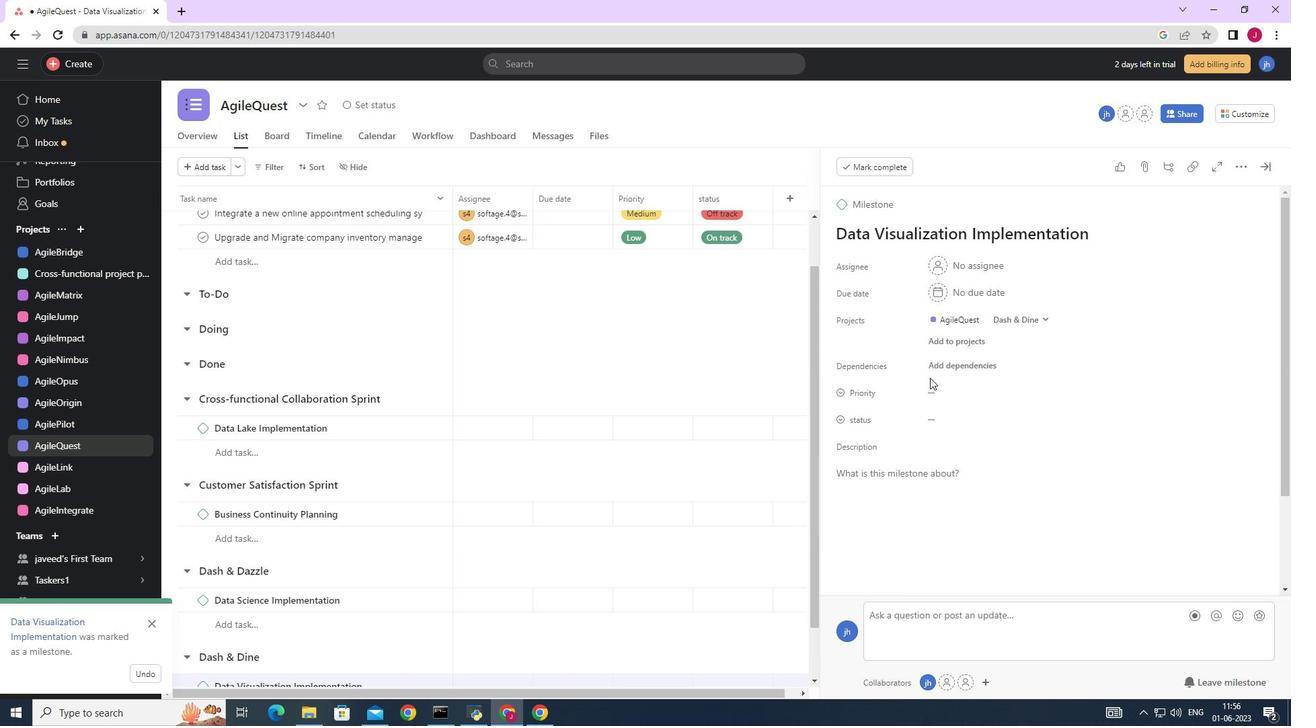 
Action: Mouse pressed left at (939, 390)
Screenshot: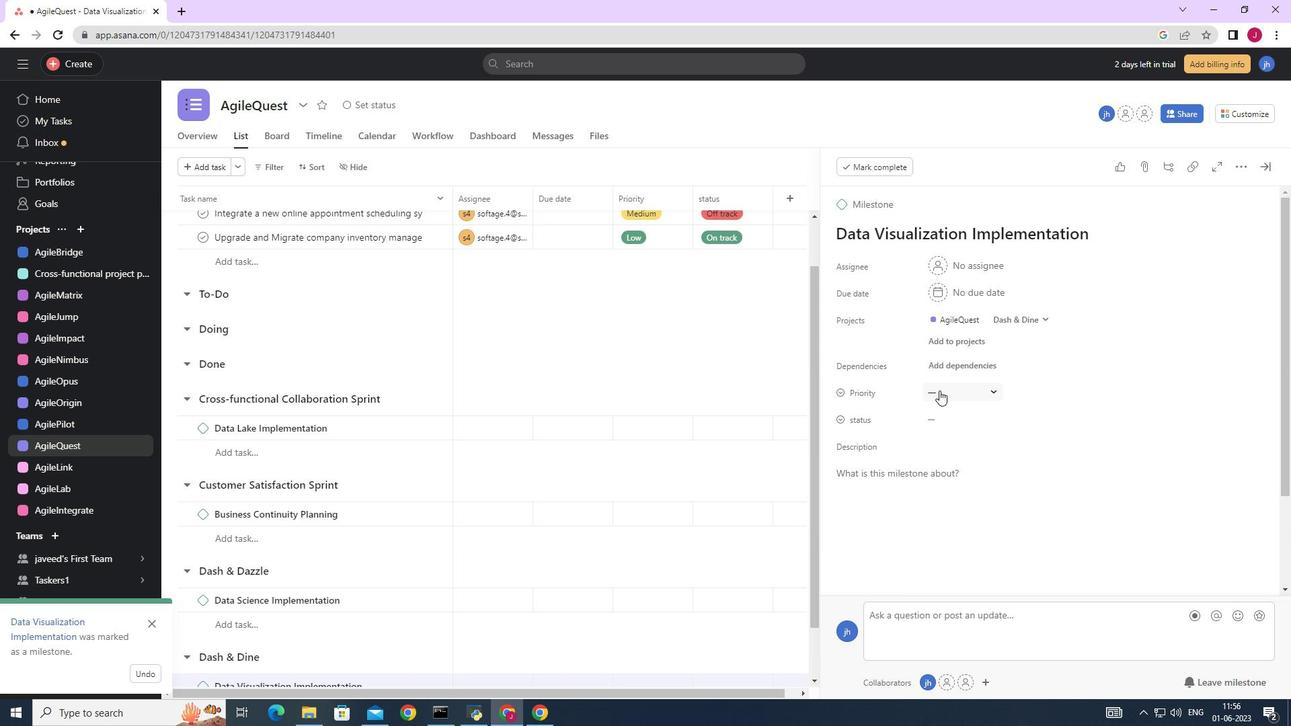 
Action: Mouse moved to (944, 392)
Screenshot: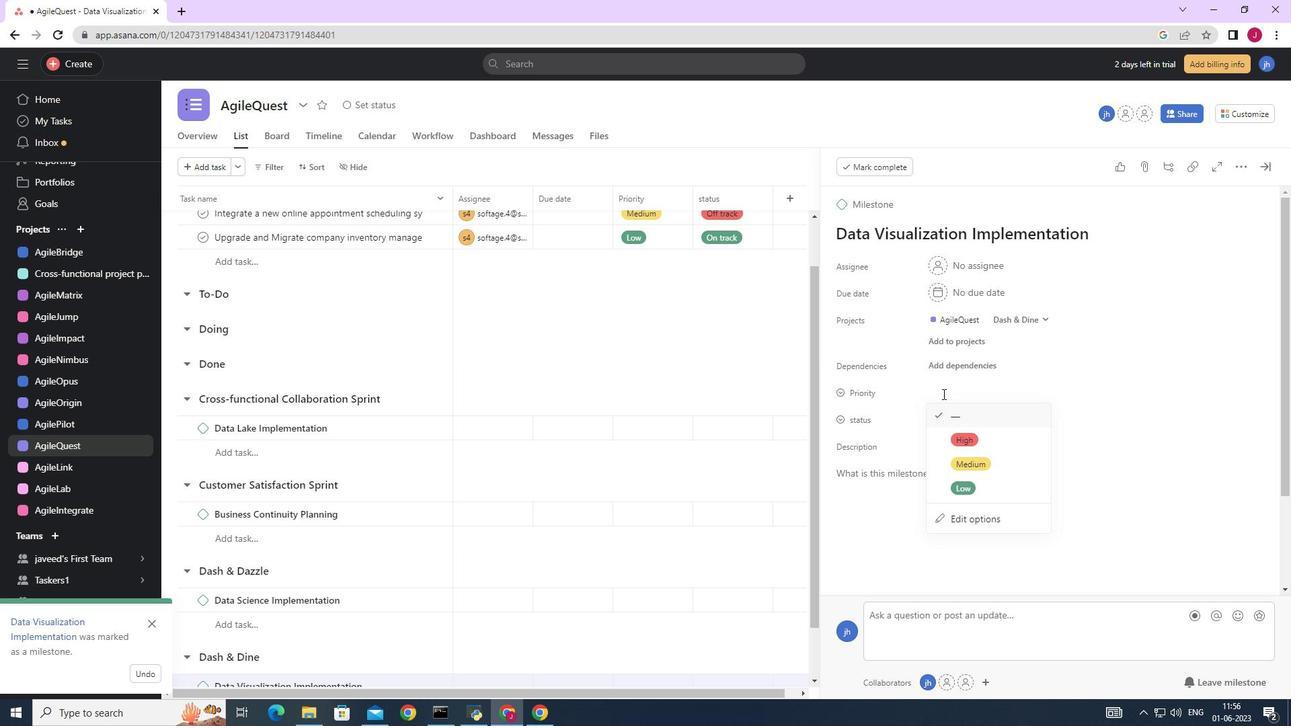
Action: Mouse pressed left at (944, 392)
Screenshot: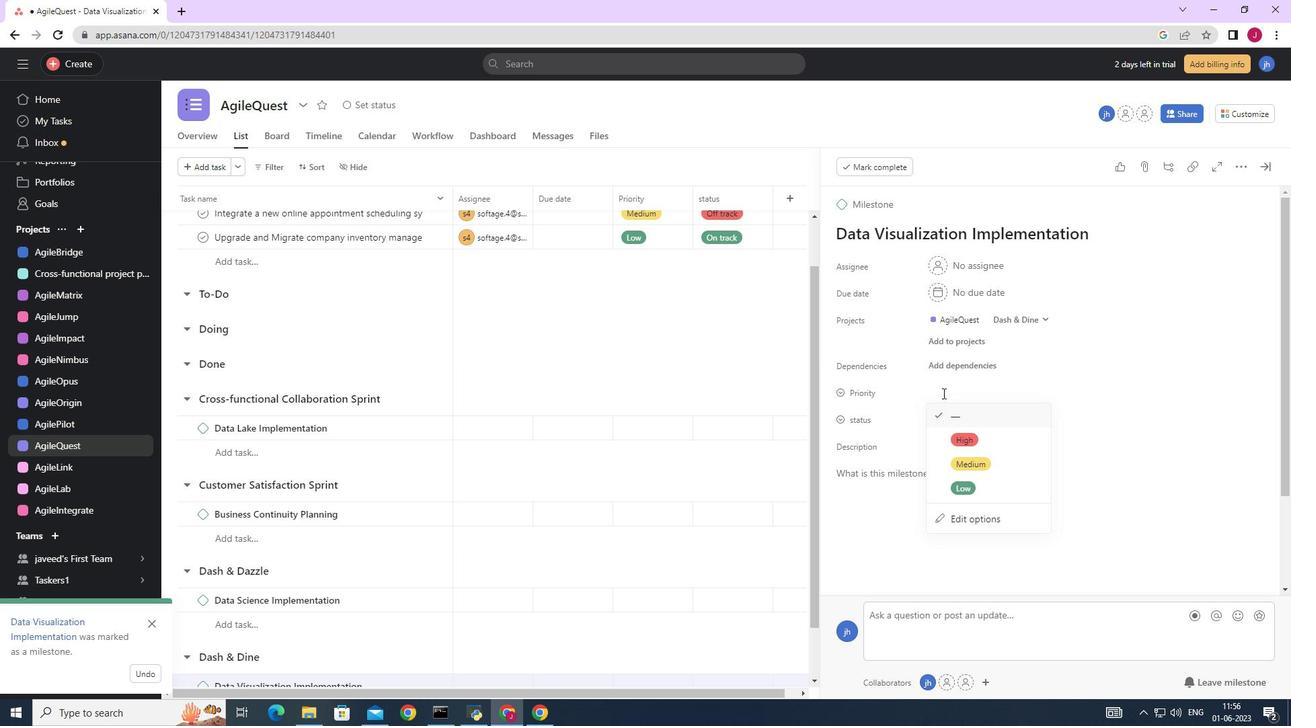 
Action: Mouse moved to (942, 390)
Screenshot: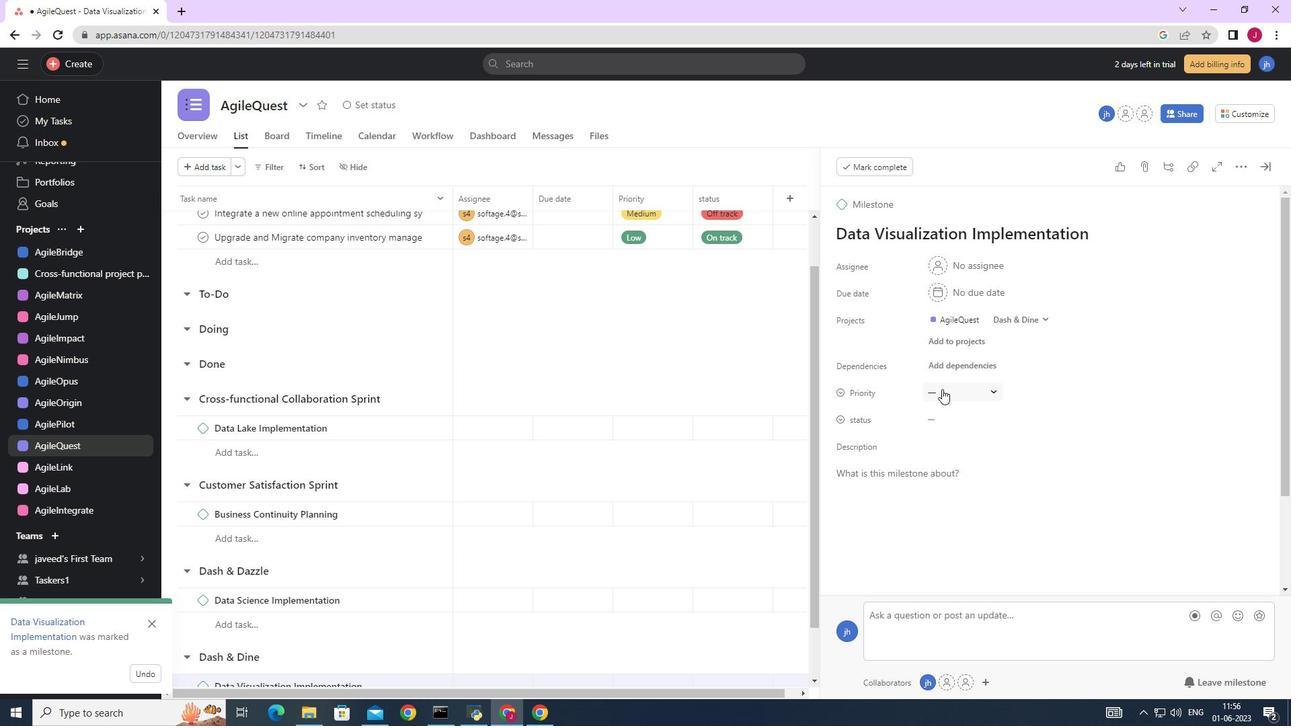 
Action: Mouse scrolled (942, 390) with delta (0, 0)
Screenshot: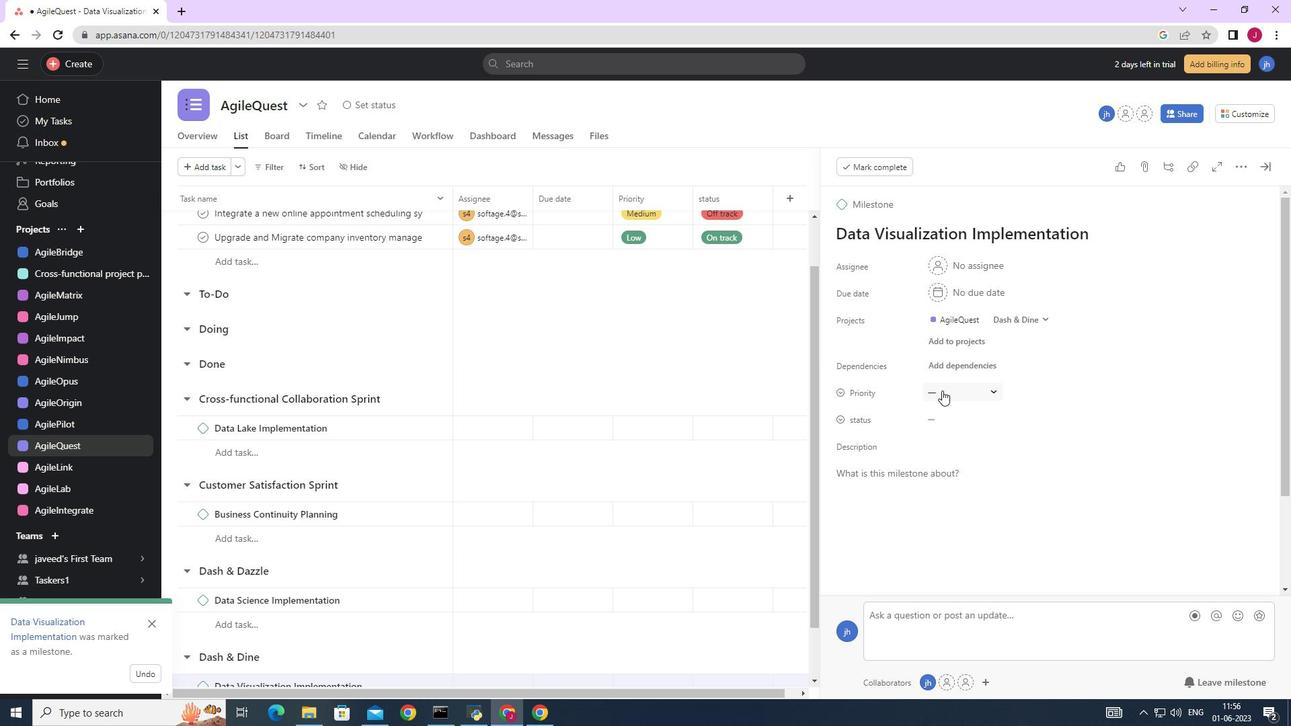 
Action: Mouse scrolled (942, 390) with delta (0, 0)
Screenshot: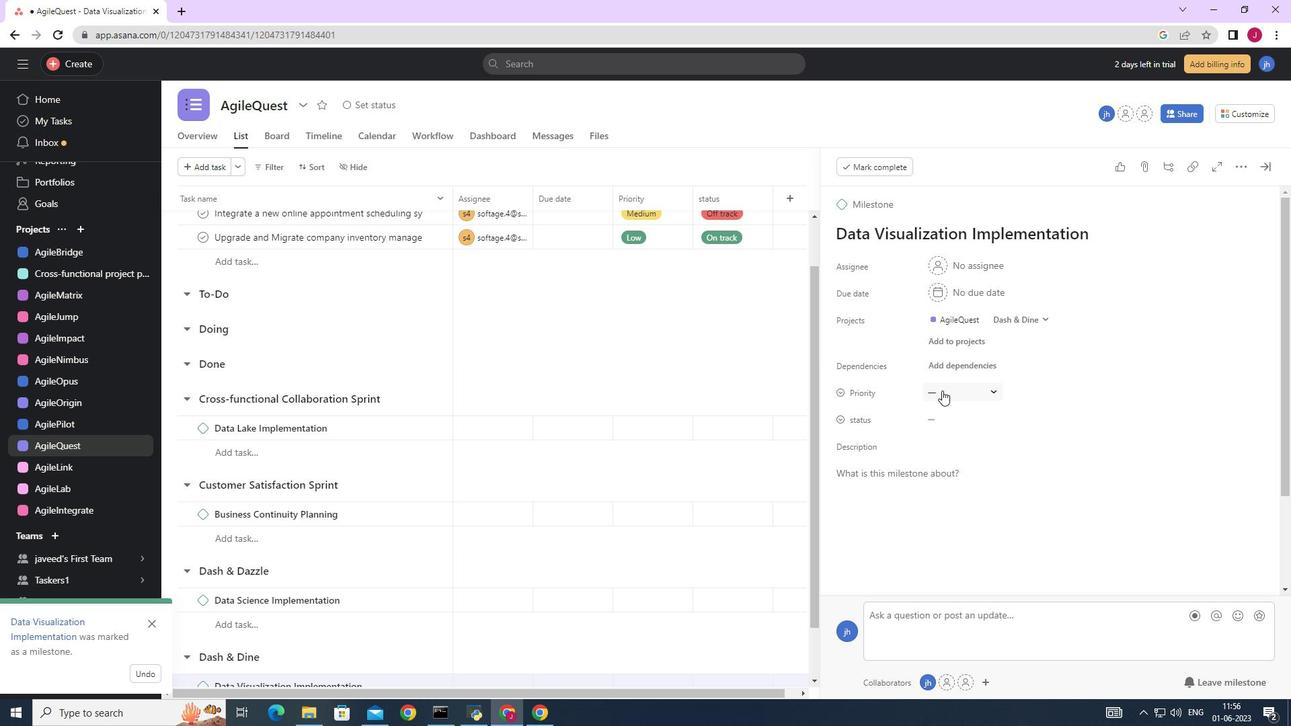 
Action: Mouse scrolled (942, 390) with delta (0, 0)
Screenshot: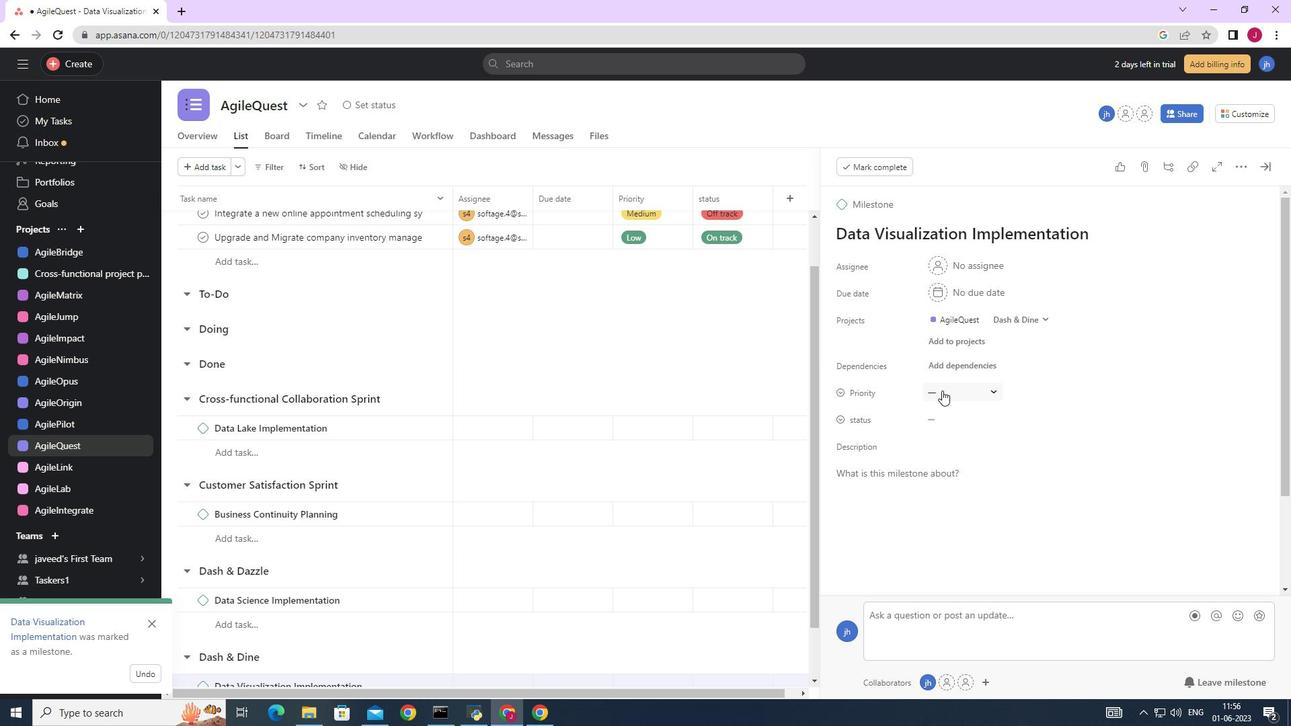 
Action: Mouse scrolled (942, 390) with delta (0, 0)
Screenshot: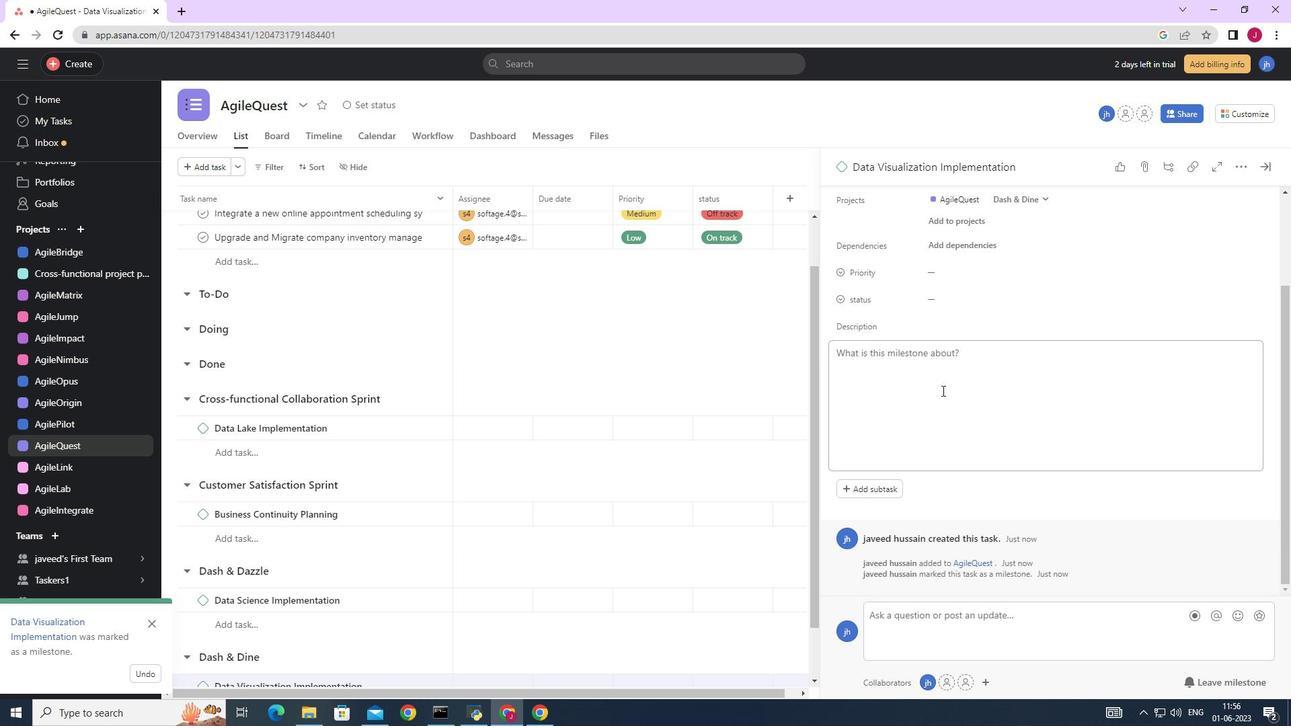 
Action: Mouse scrolled (942, 390) with delta (0, 0)
Screenshot: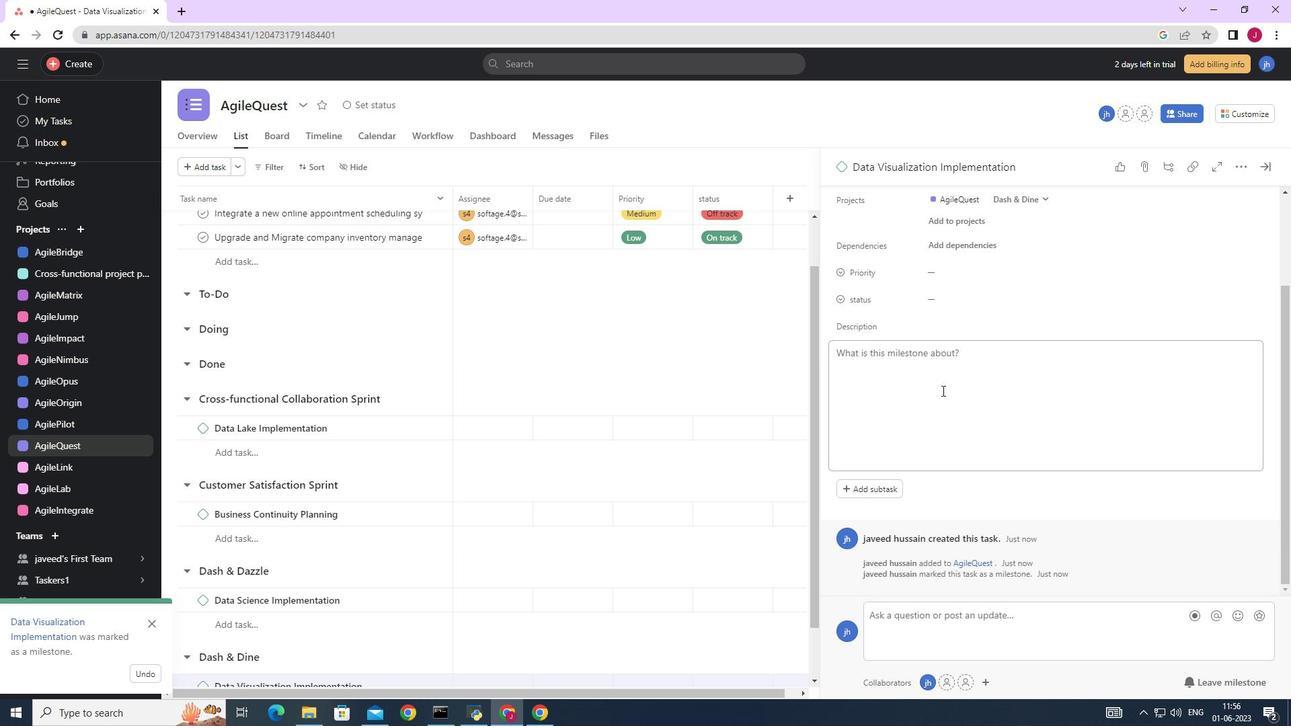
Action: Mouse scrolled (942, 390) with delta (0, 0)
Screenshot: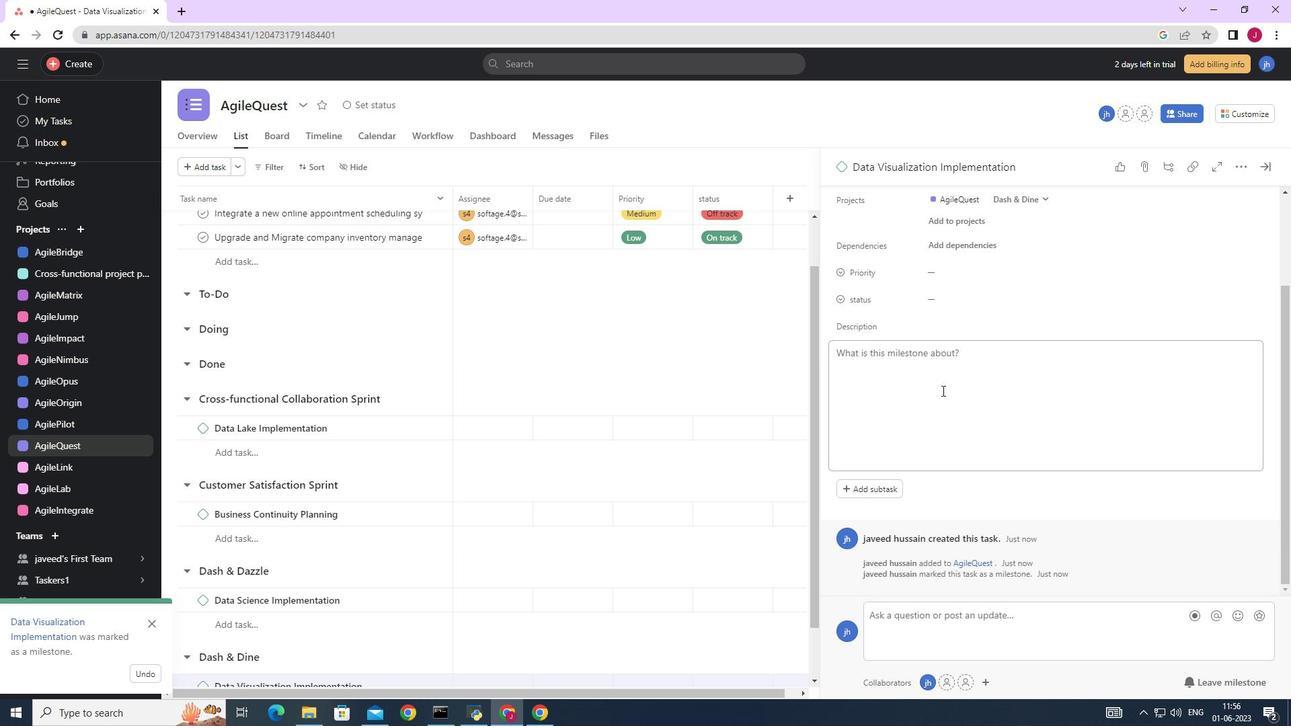 
Action: Mouse scrolled (942, 390) with delta (0, 0)
Screenshot: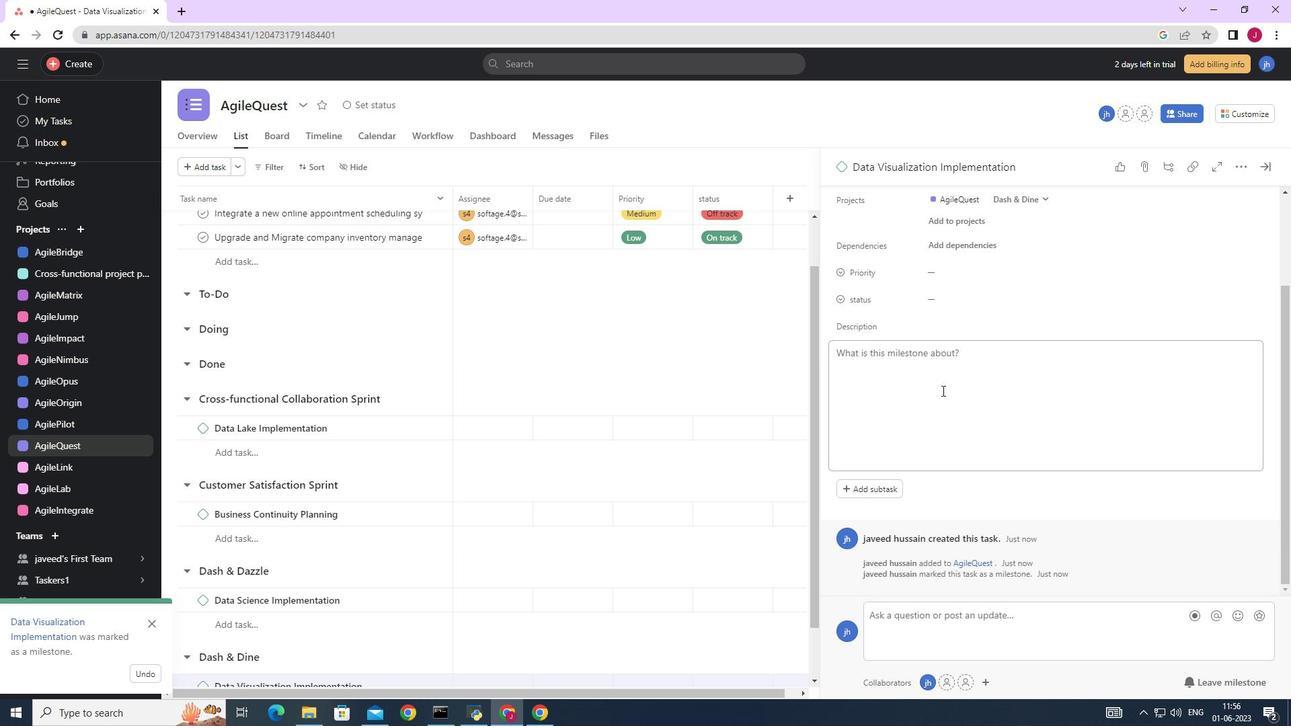 
Action: Mouse scrolled (942, 390) with delta (0, 0)
Screenshot: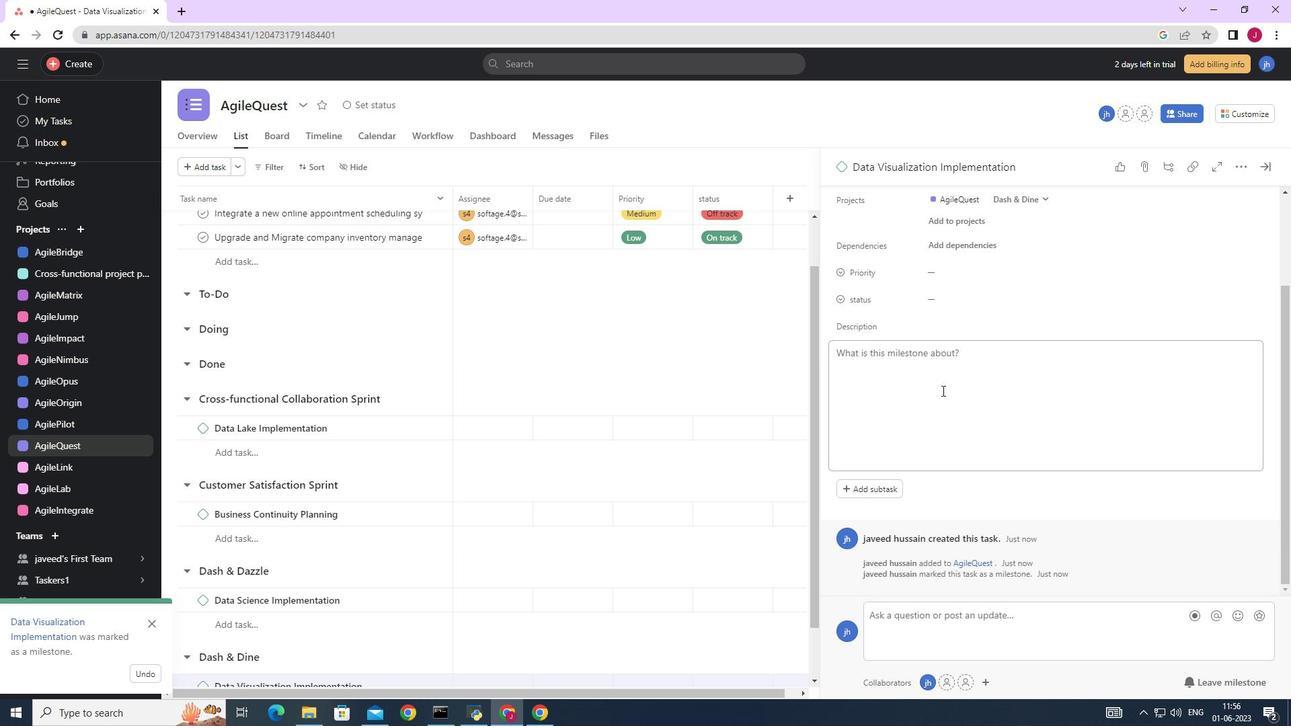 
Action: Mouse scrolled (942, 391) with delta (0, 0)
Screenshot: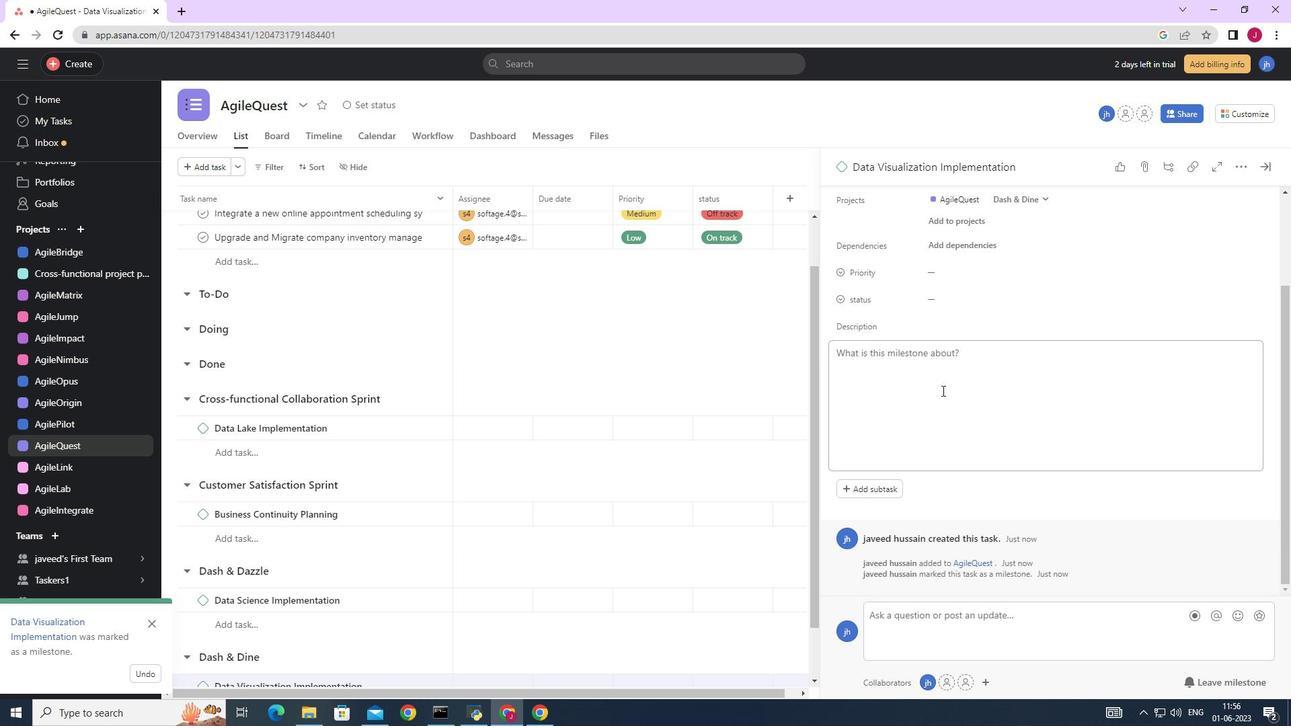 
Action: Mouse moved to (1042, 273)
Screenshot: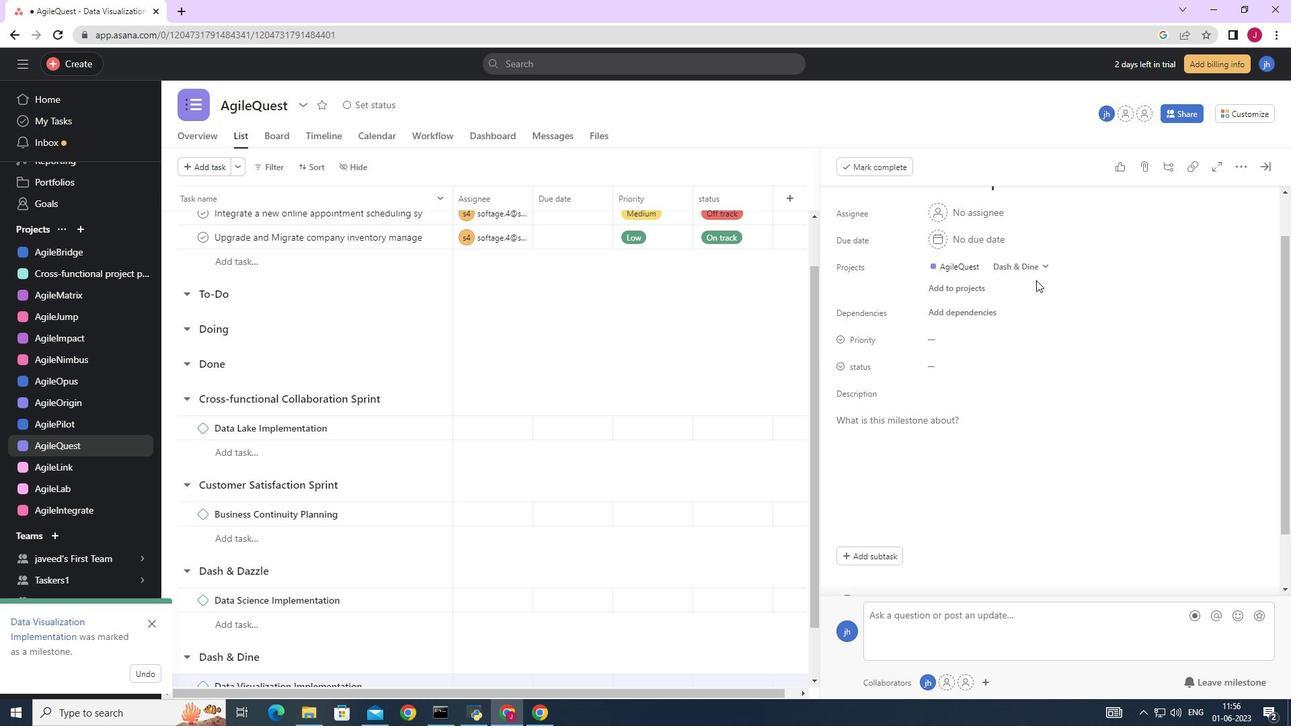
Action: Mouse scrolled (1042, 274) with delta (0, 0)
Screenshot: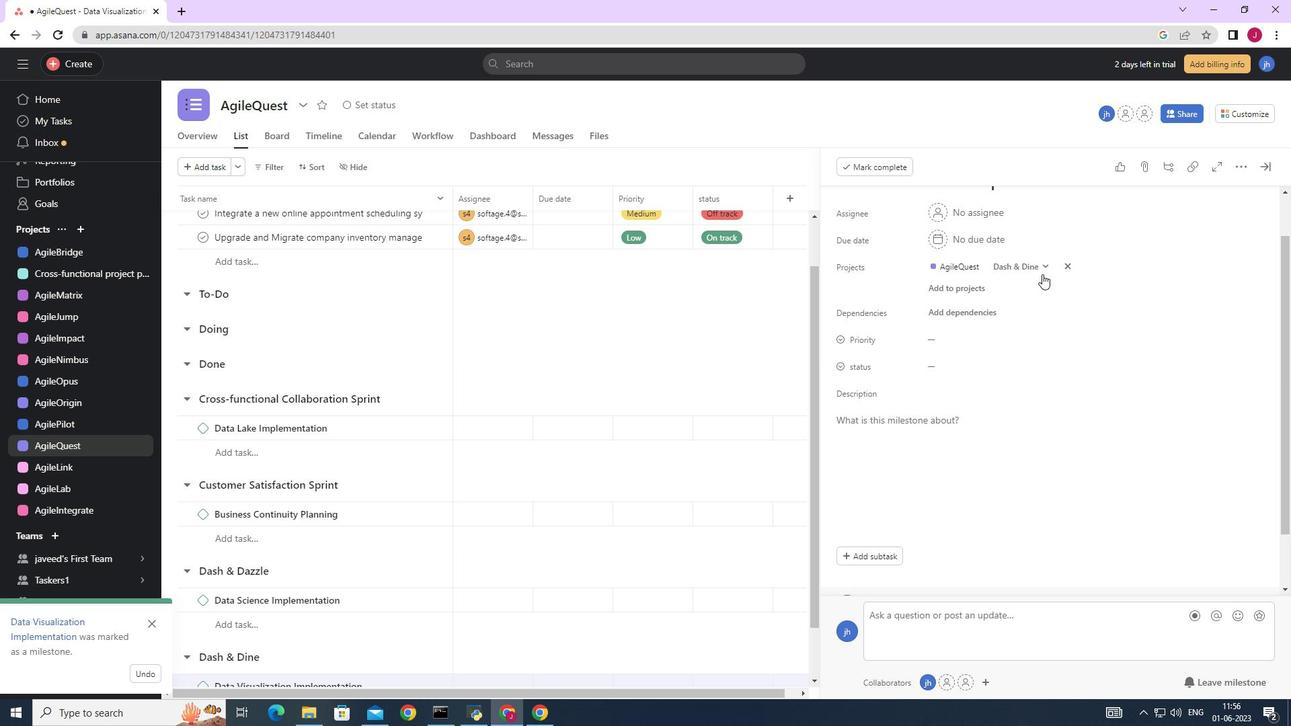 
Action: Mouse moved to (1043, 273)
Screenshot: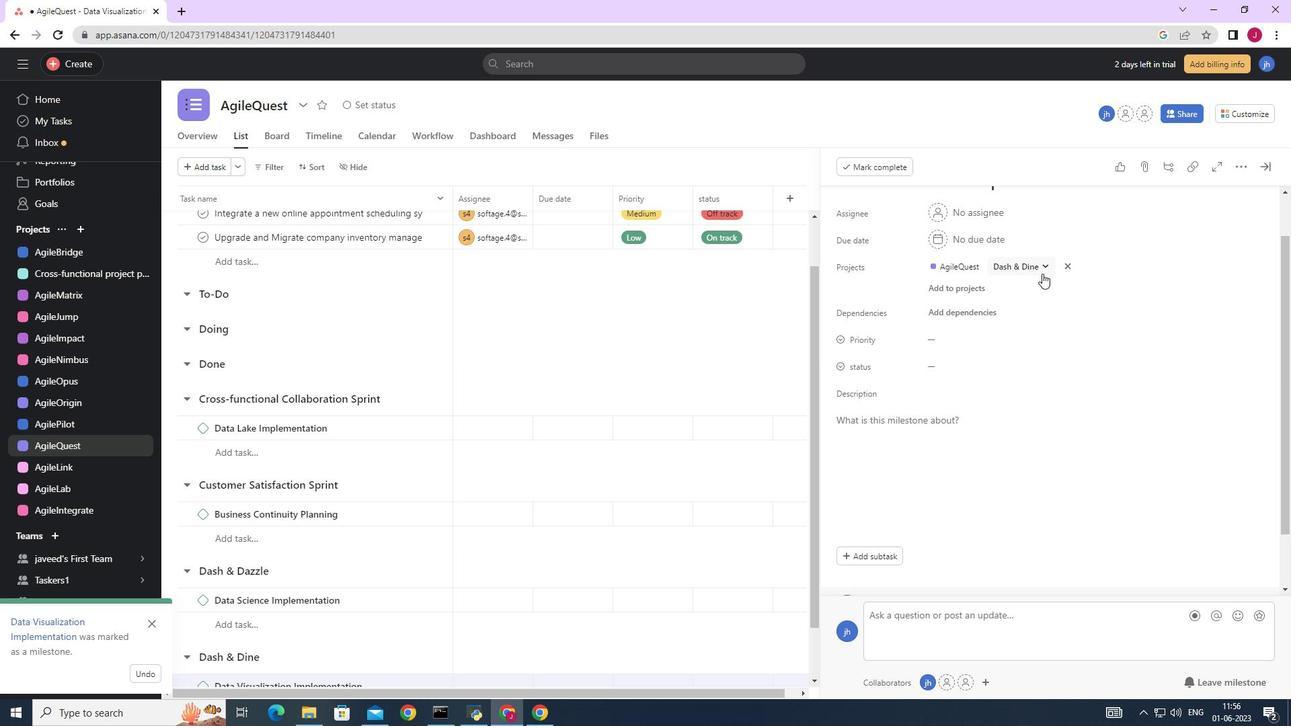 
Action: Mouse scrolled (1042, 274) with delta (0, 0)
Screenshot: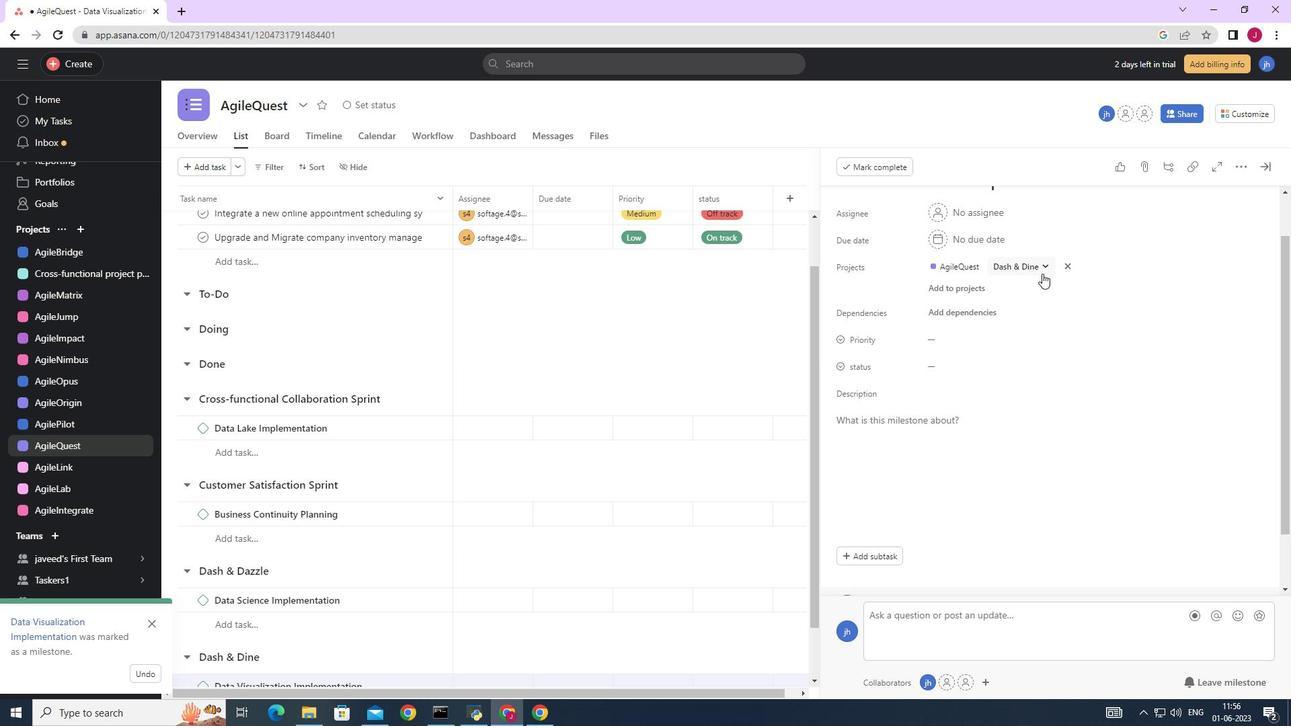 
Action: Mouse scrolled (1042, 274) with delta (0, 0)
Screenshot: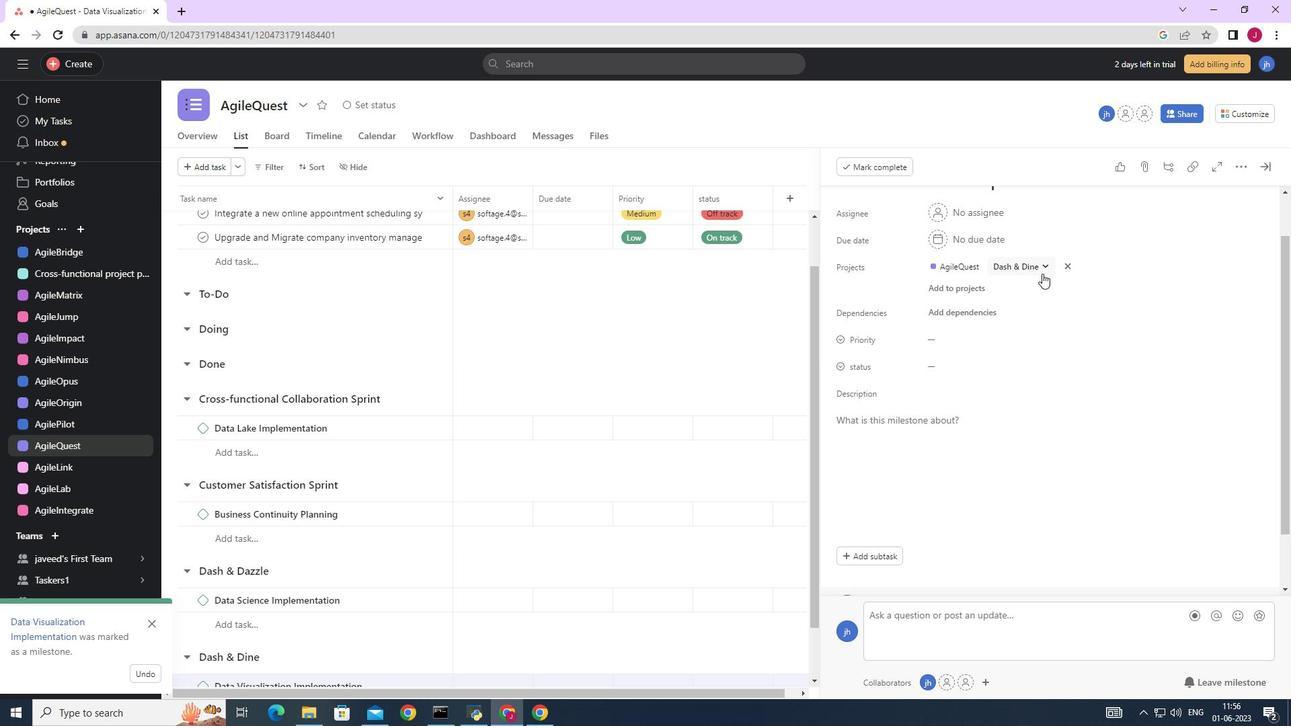 
Action: Mouse scrolled (1042, 274) with delta (0, 0)
Screenshot: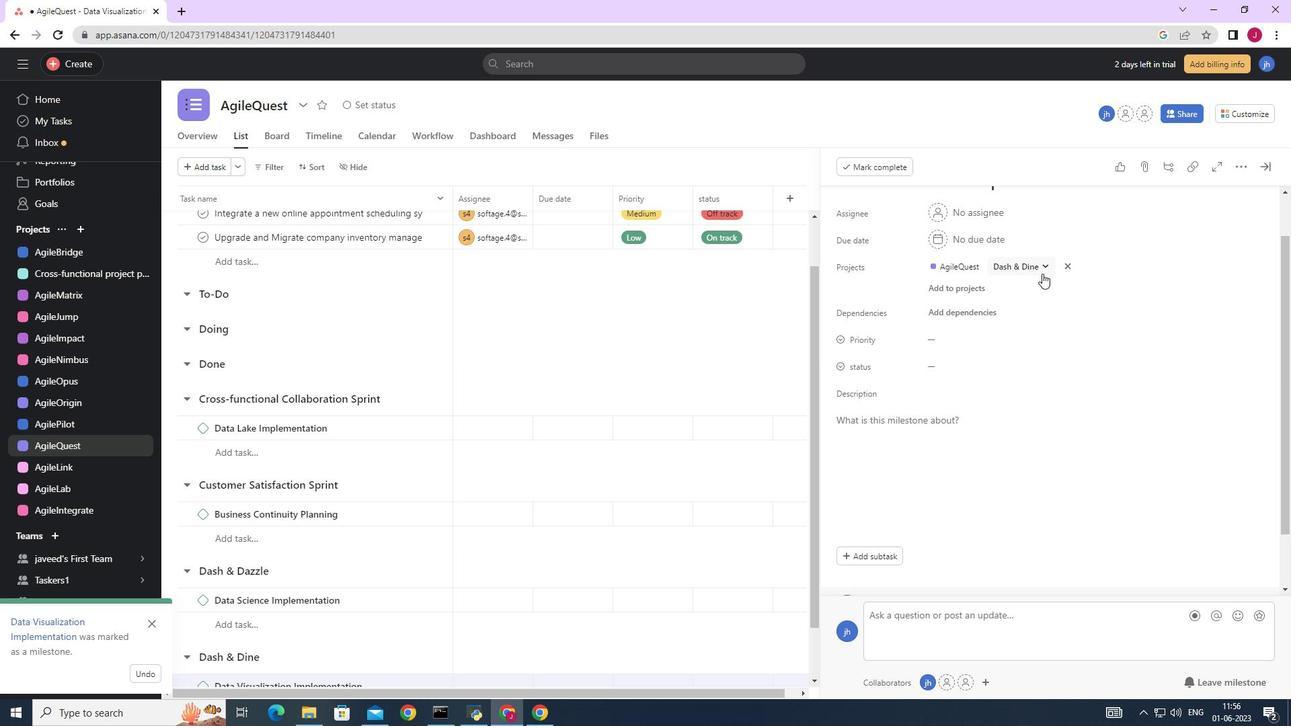 
Action: Mouse moved to (1243, 168)
Screenshot: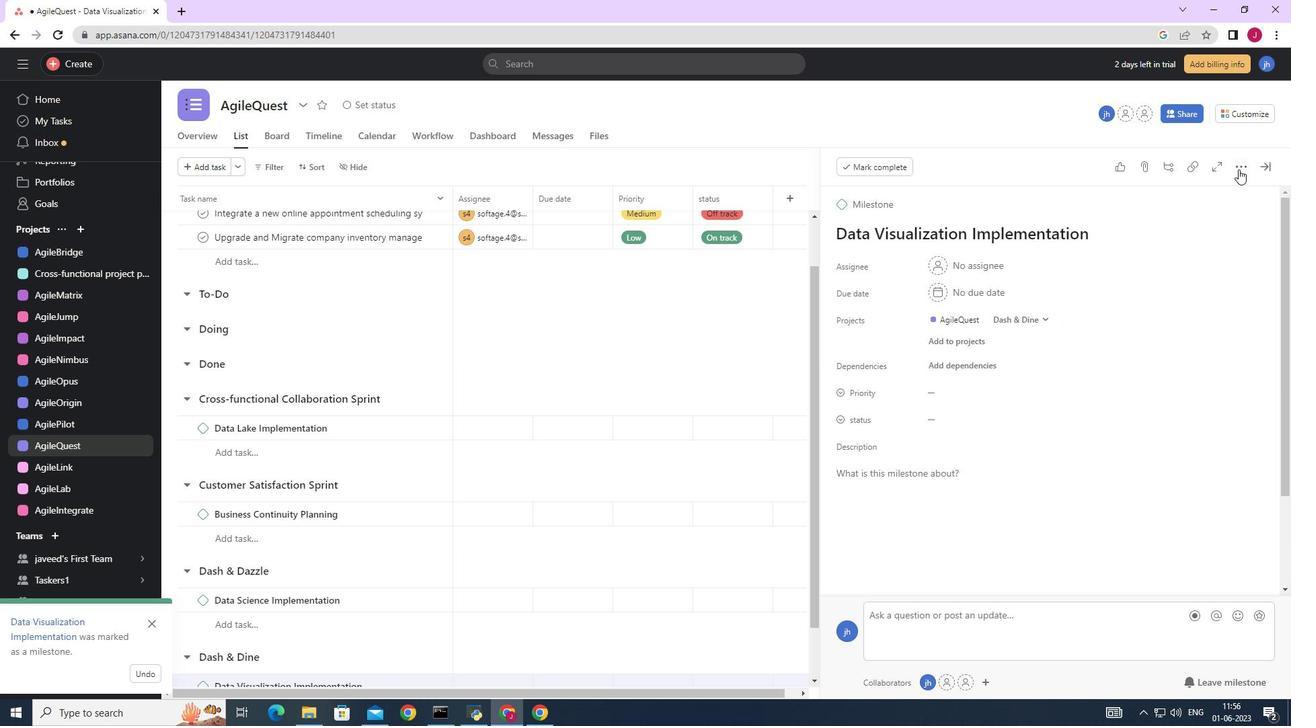 
Action: Mouse pressed left at (1243, 168)
Screenshot: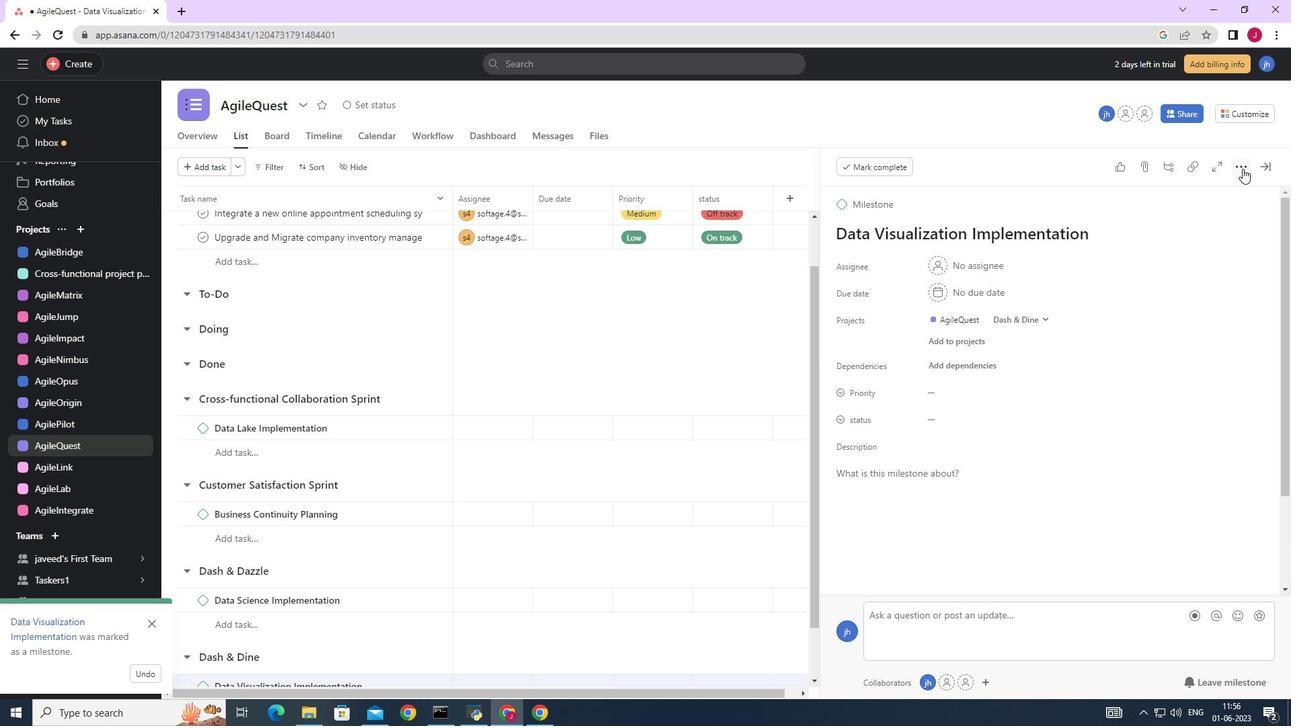 
Action: Mouse moved to (1270, 164)
Screenshot: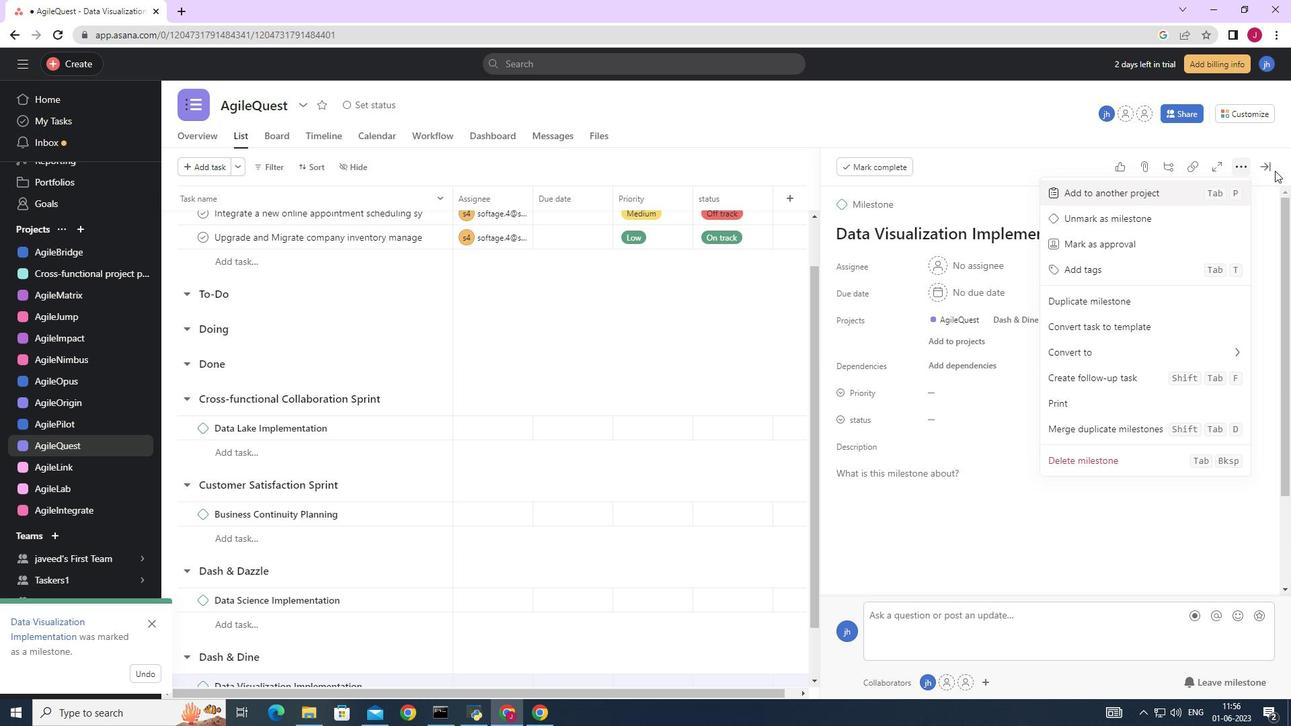 
Action: Mouse pressed left at (1270, 164)
Screenshot: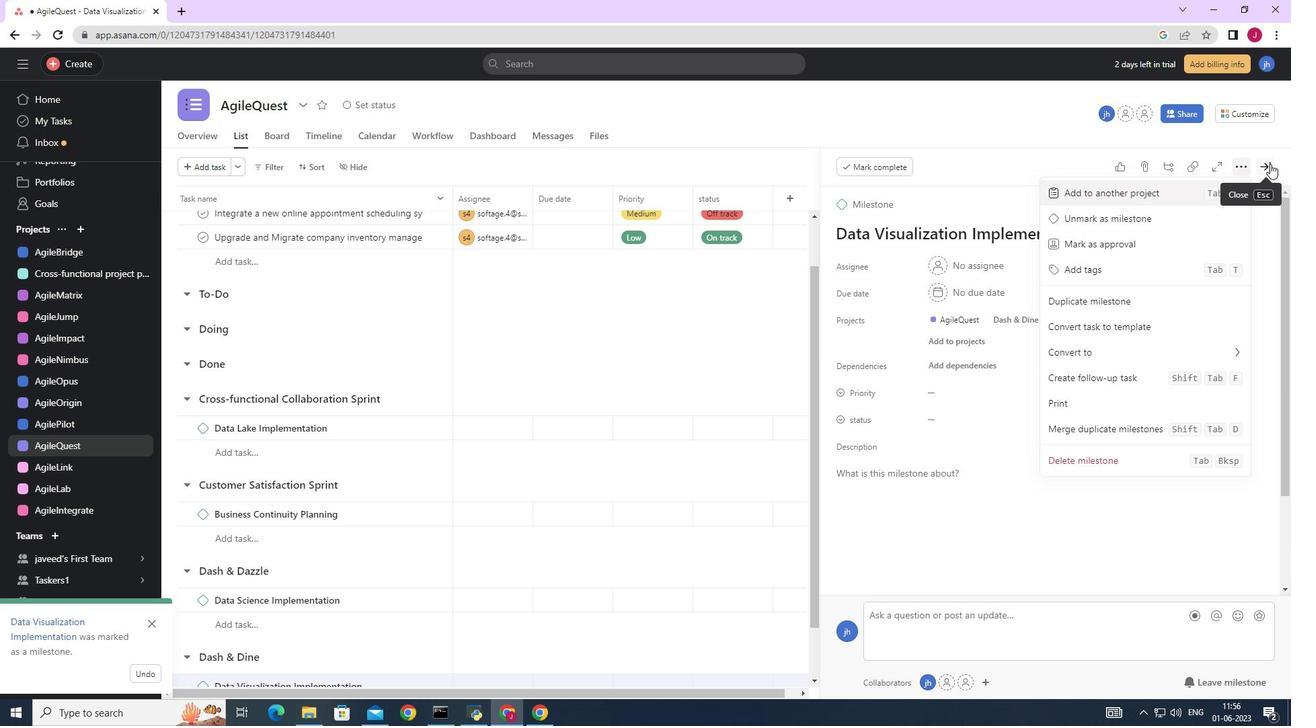 
Action: Mouse moved to (1131, 265)
Screenshot: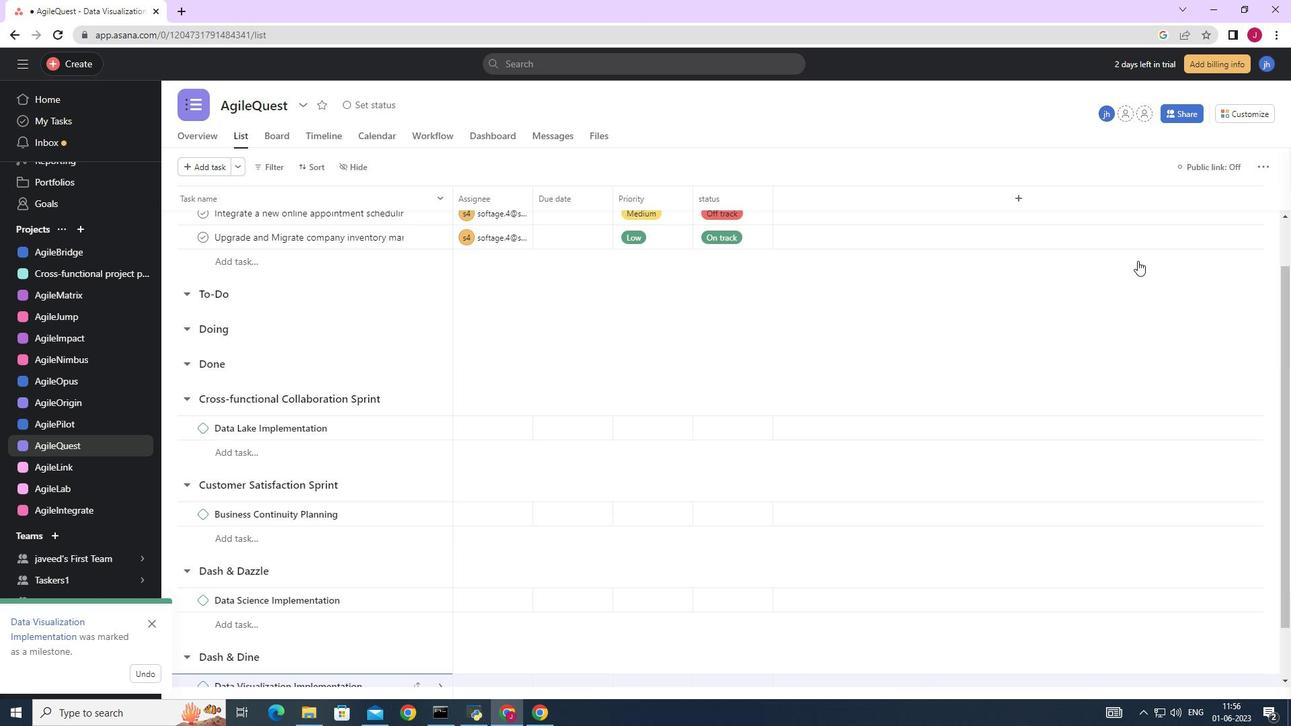 
